 Task: Create a sub task Design and Implement Solution for the task  Integrate a new third-party API into a website in the project AgileCoast , assign it to team member softage.1@softage.net and update the status of the sub task to  On Track  , set the priority of the sub task to Low
Action: Mouse moved to (66, 353)
Screenshot: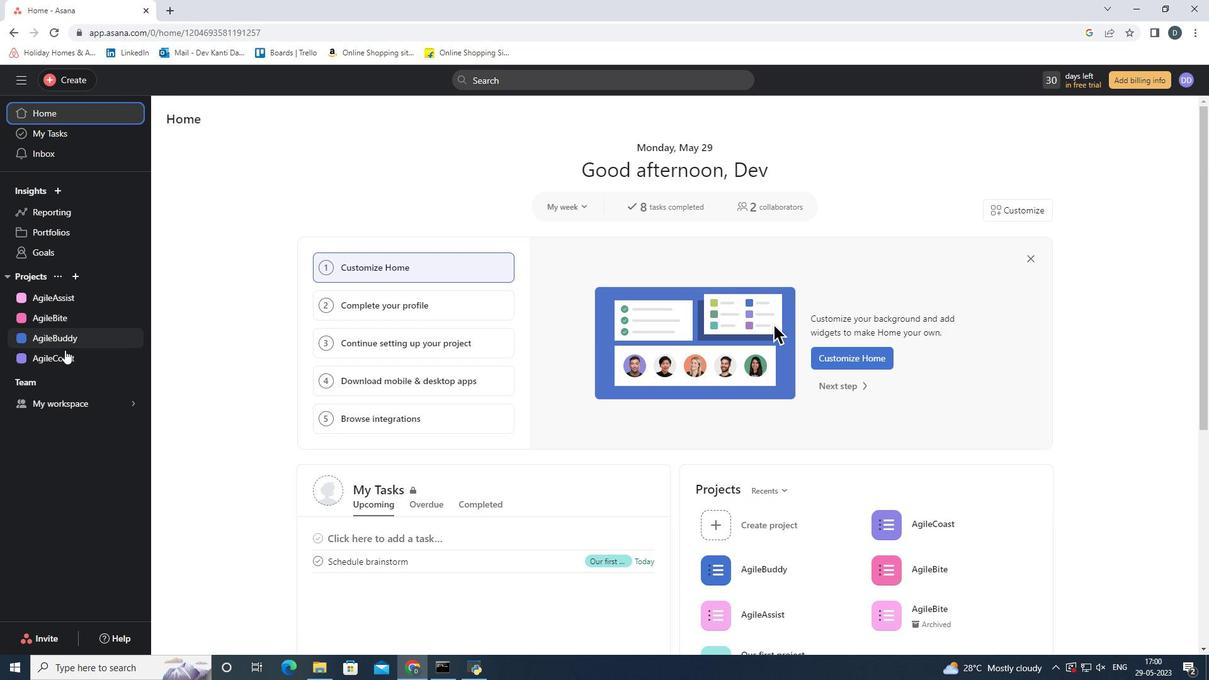 
Action: Mouse pressed left at (66, 353)
Screenshot: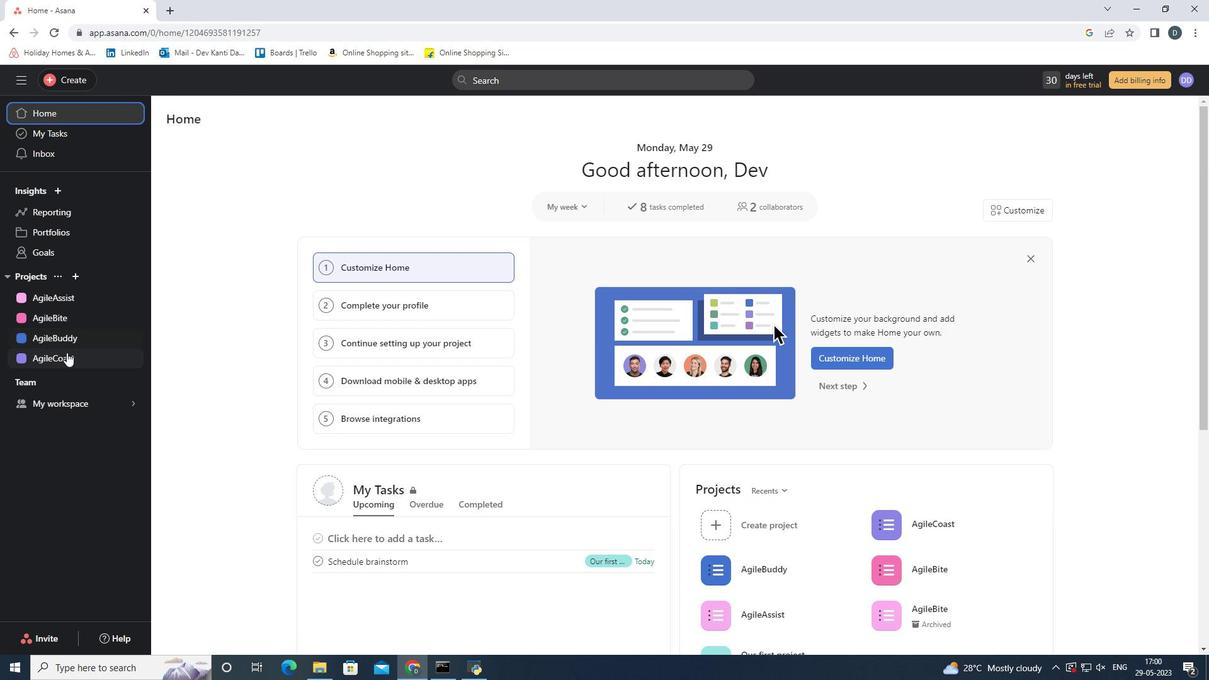 
Action: Mouse moved to (391, 299)
Screenshot: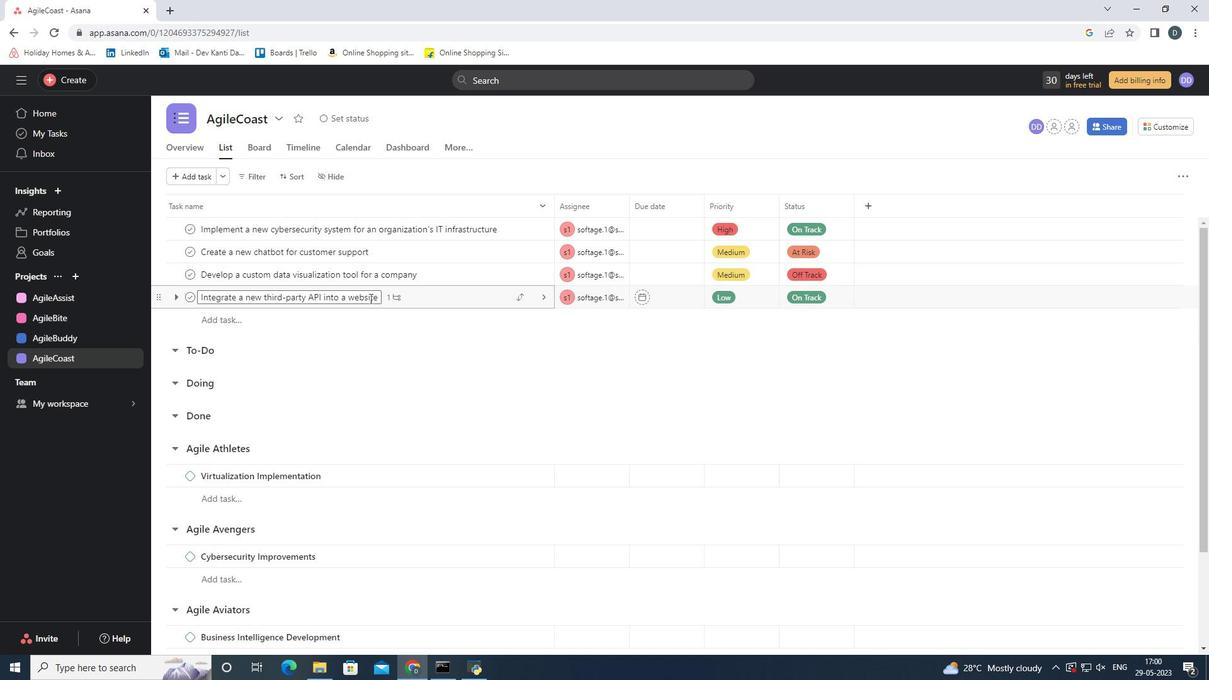 
Action: Mouse pressed left at (391, 299)
Screenshot: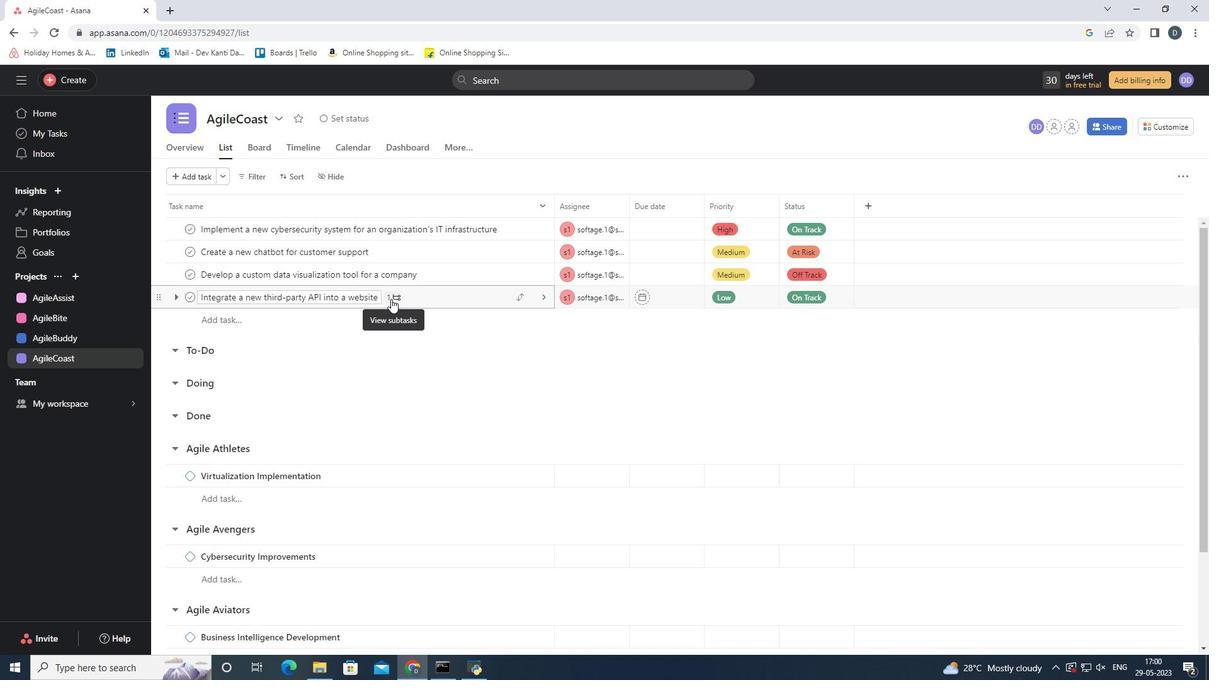 
Action: Mouse moved to (1019, 415)
Screenshot: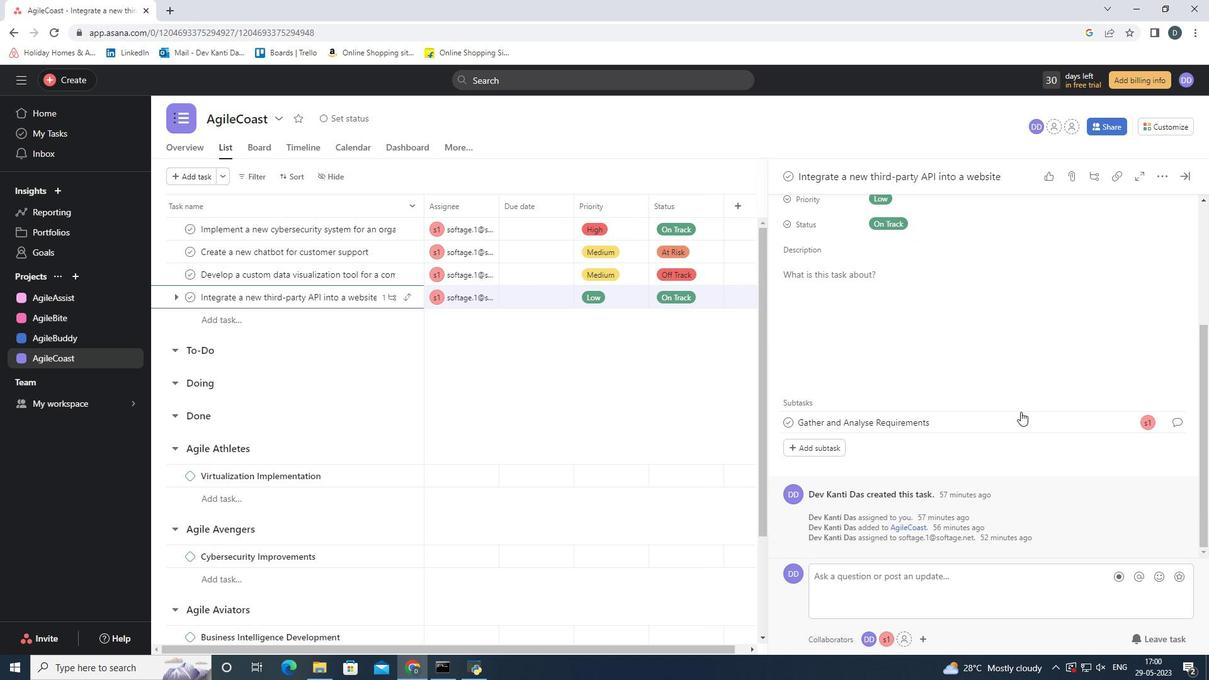
Action: Mouse scrolled (1019, 415) with delta (0, 0)
Screenshot: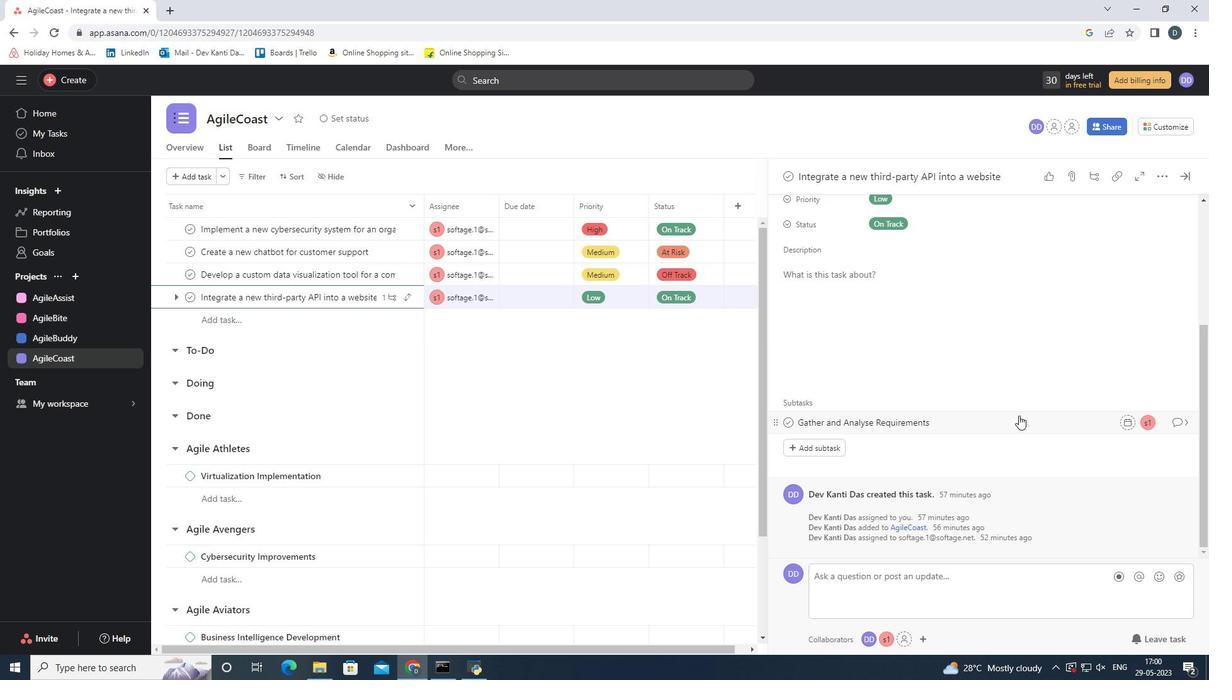 
Action: Mouse moved to (1059, 371)
Screenshot: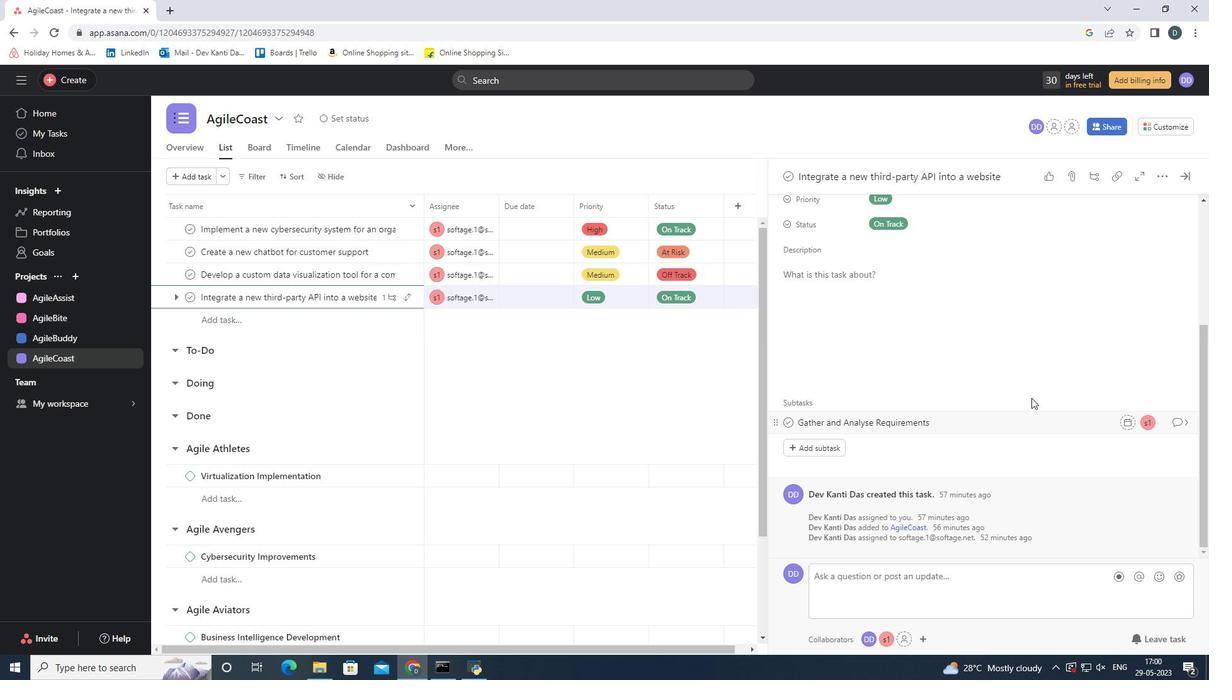 
Action: Mouse scrolled (1059, 371) with delta (0, 0)
Screenshot: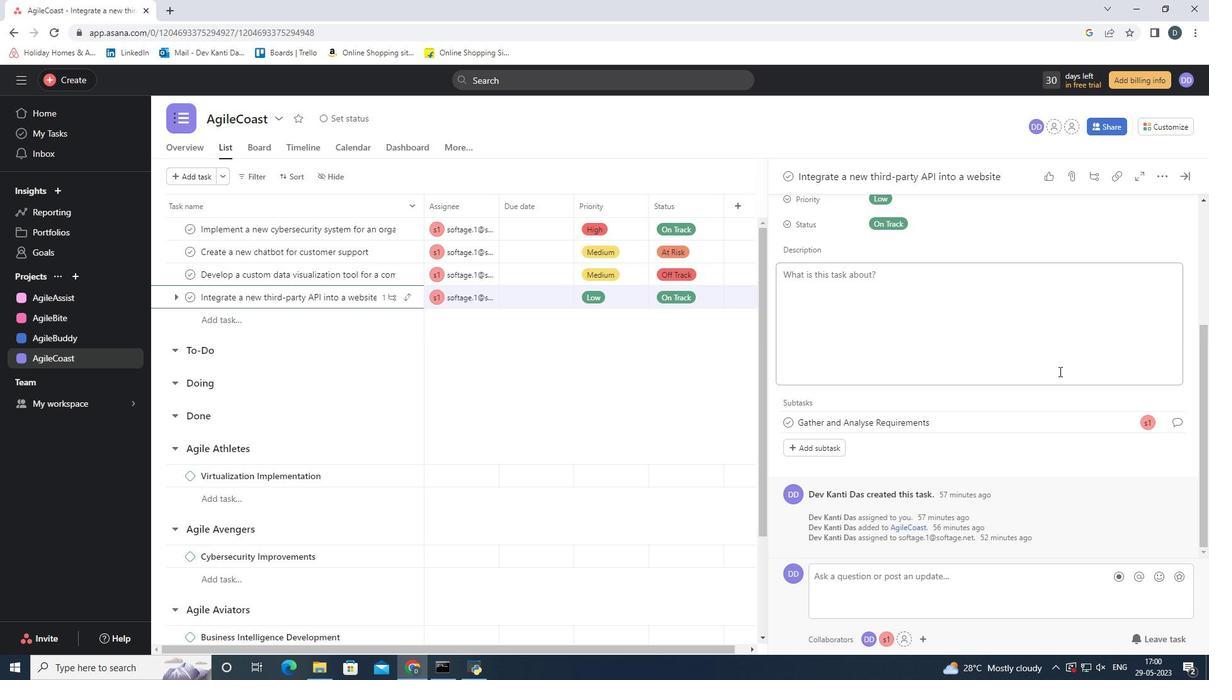 
Action: Mouse moved to (832, 443)
Screenshot: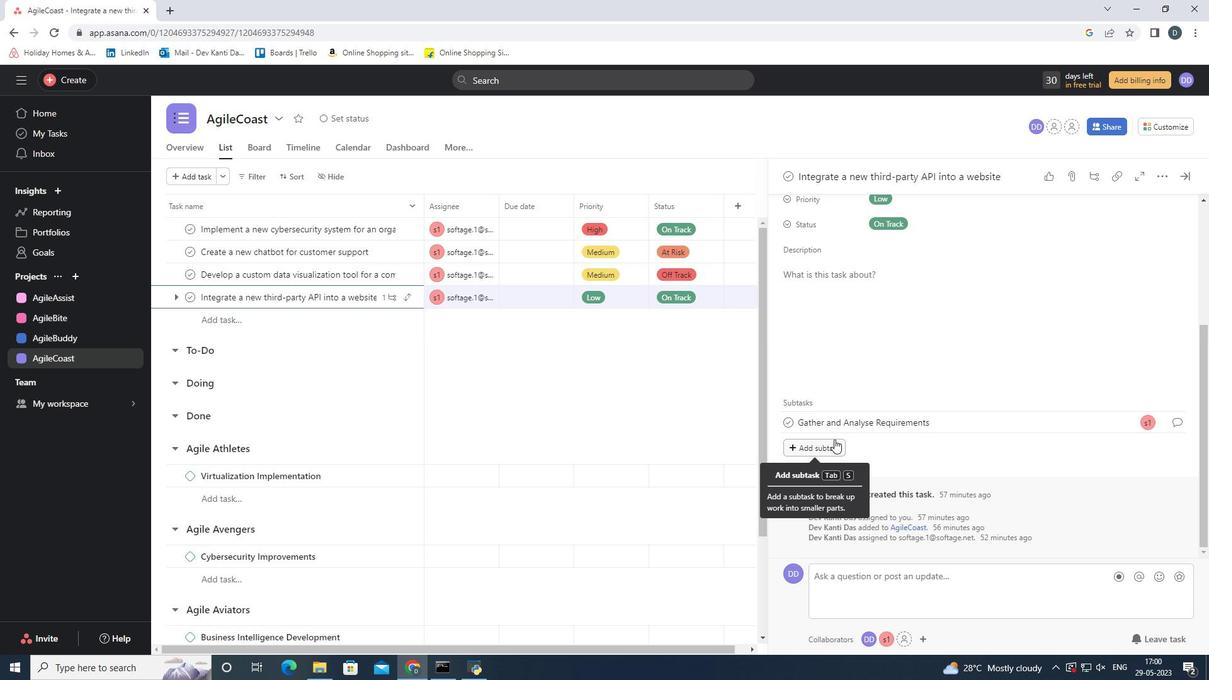 
Action: Mouse pressed left at (832, 443)
Screenshot: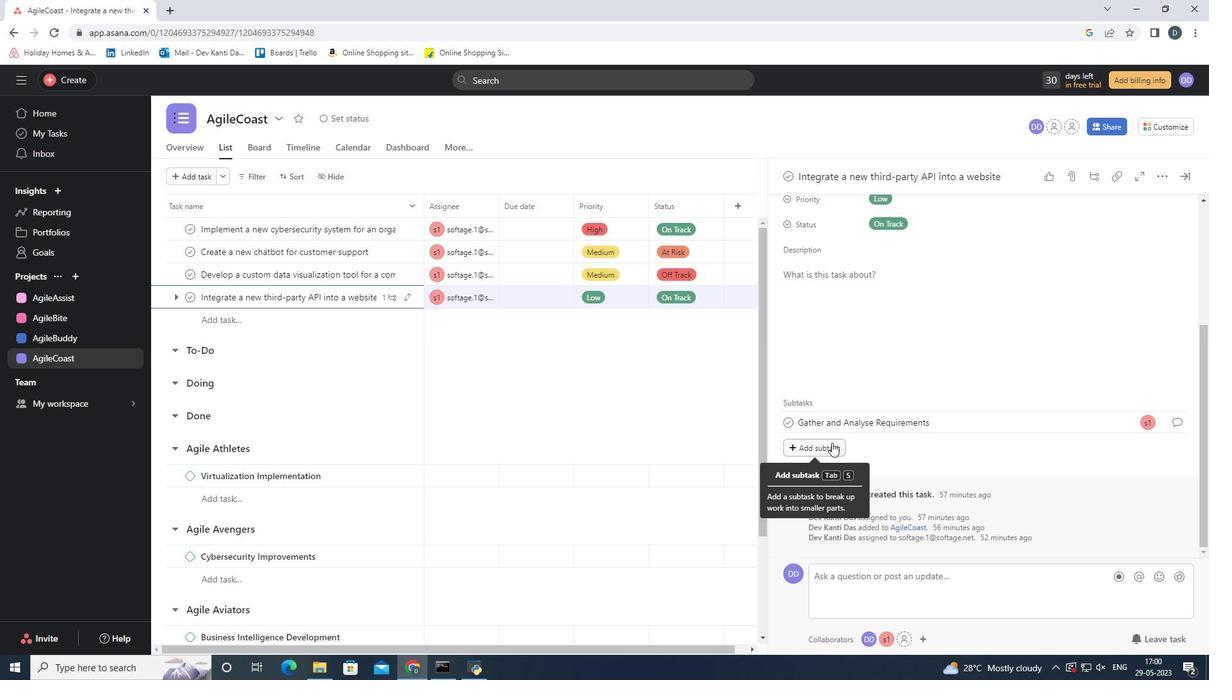 
Action: Mouse moved to (940, 443)
Screenshot: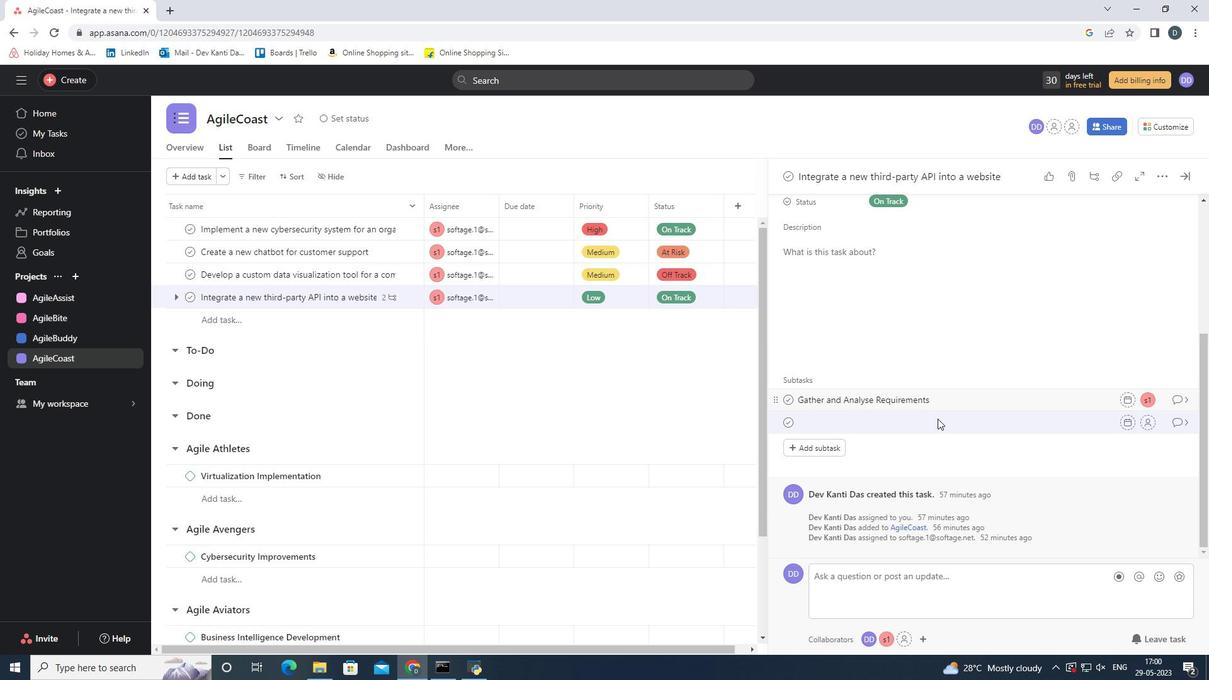 
Action: Key pressed <Key.shift><Key.shift><Key.shift><Key.shift><Key.shift><Key.shift><Key.shift><Key.shift><Key.shift><Key.shift><Key.shift><Key.shift><Key.shift><Key.shift><Key.shift><Key.shift><Key.shift>Design<Key.space>
Screenshot: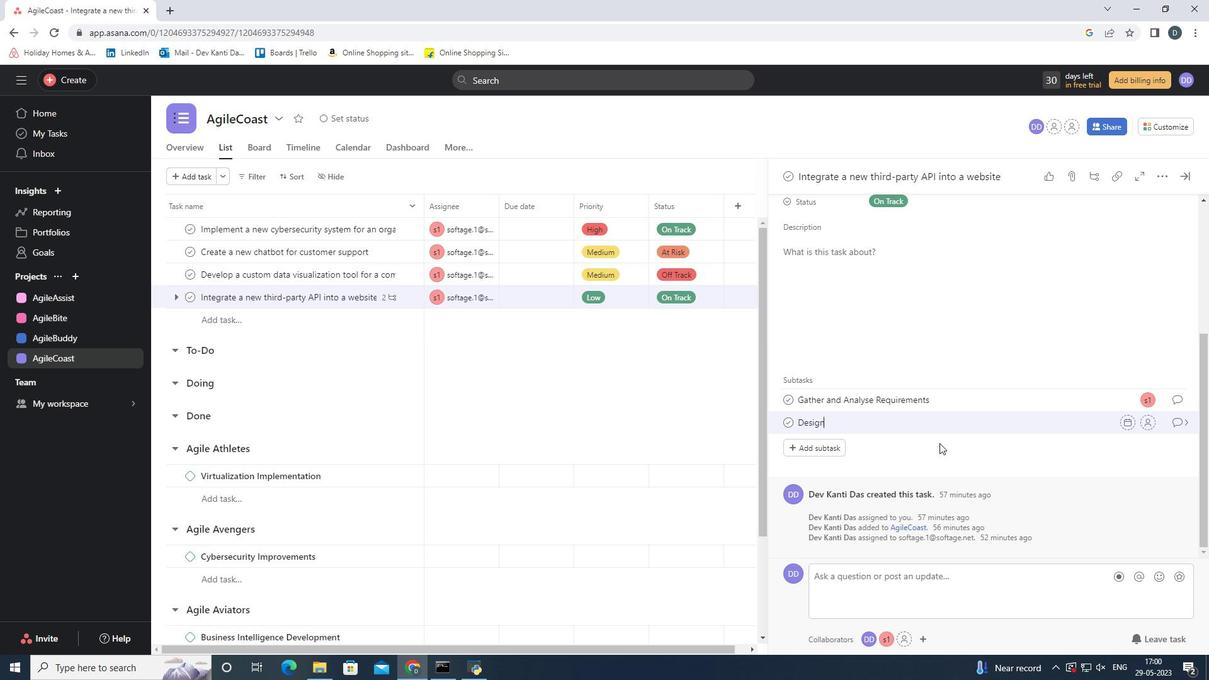 
Action: Mouse moved to (971, 453)
Screenshot: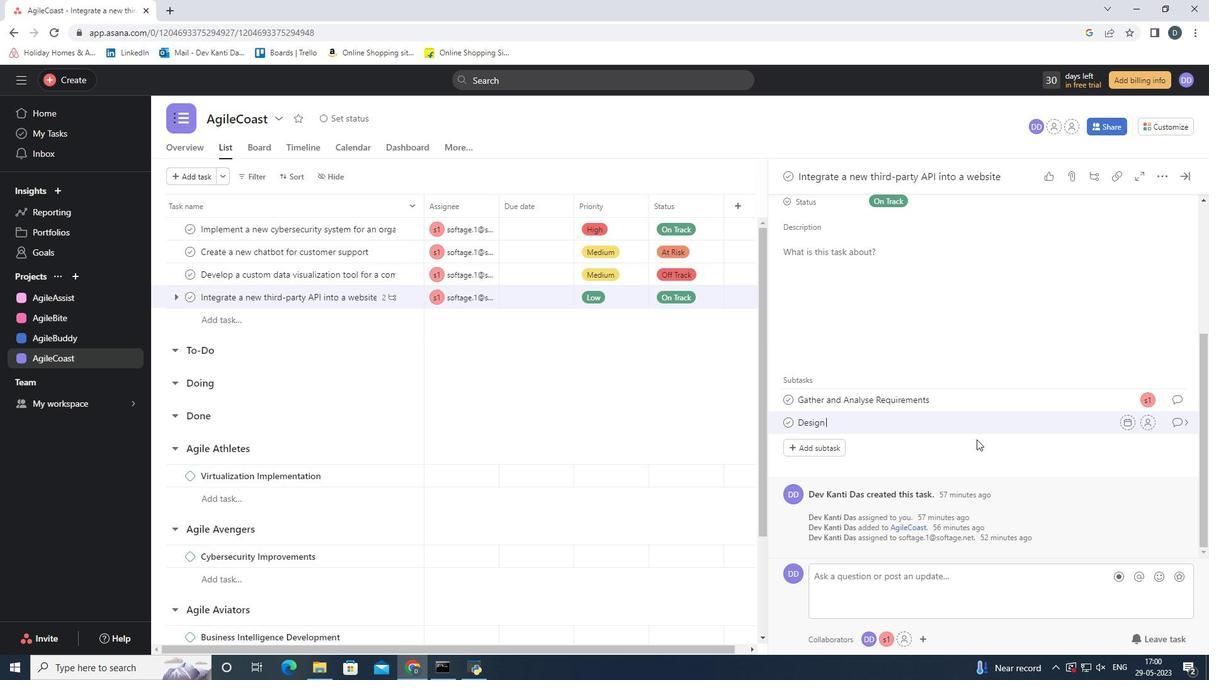 
Action: Key pressed and<Key.space><Key.shift>Implement<Key.space><Key.shift>Solution
Screenshot: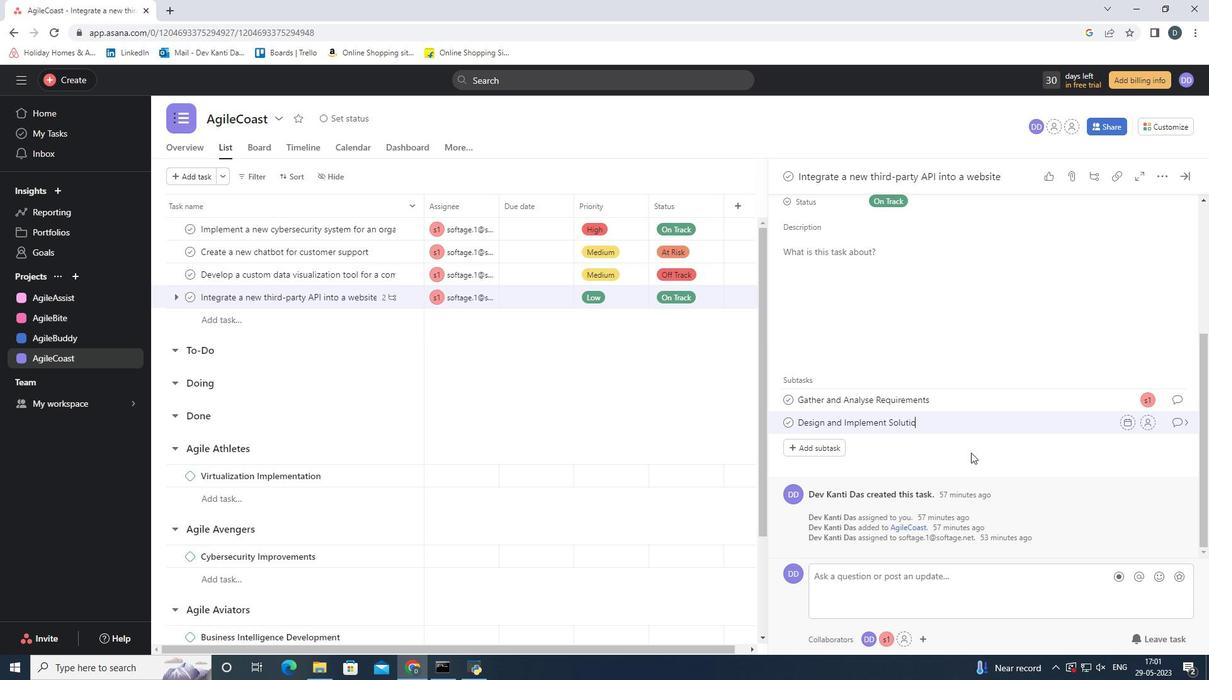 
Action: Mouse moved to (989, 448)
Screenshot: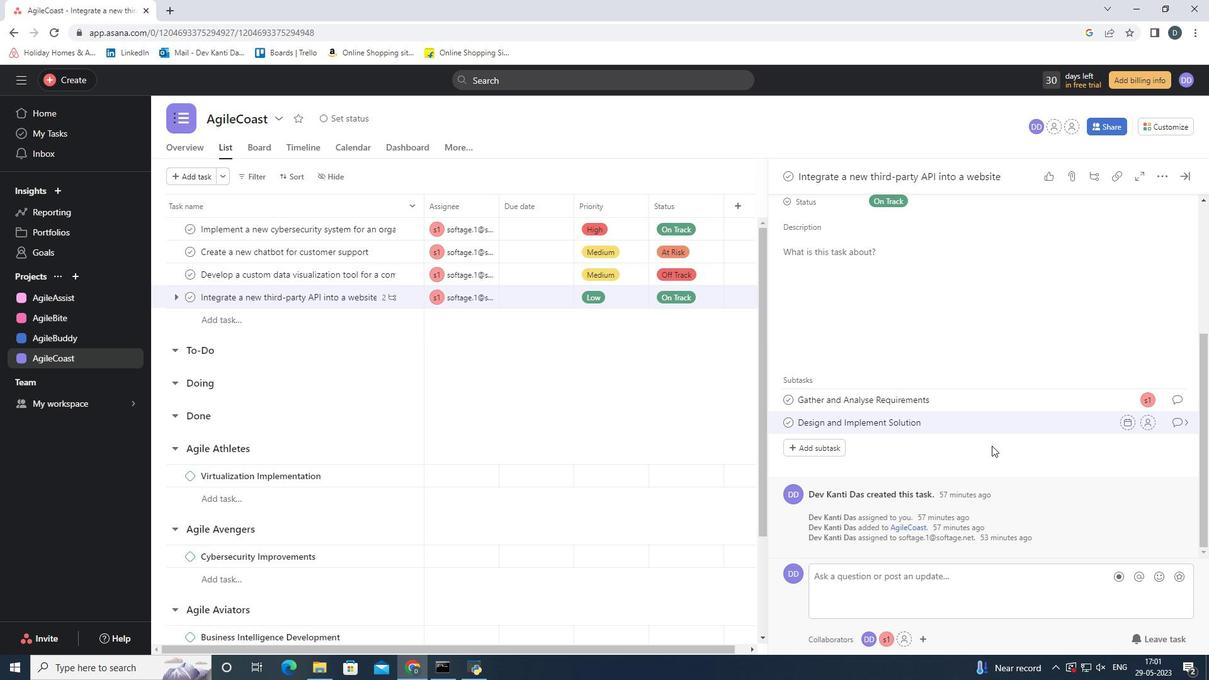 
Action: Mouse pressed left at (989, 448)
Screenshot: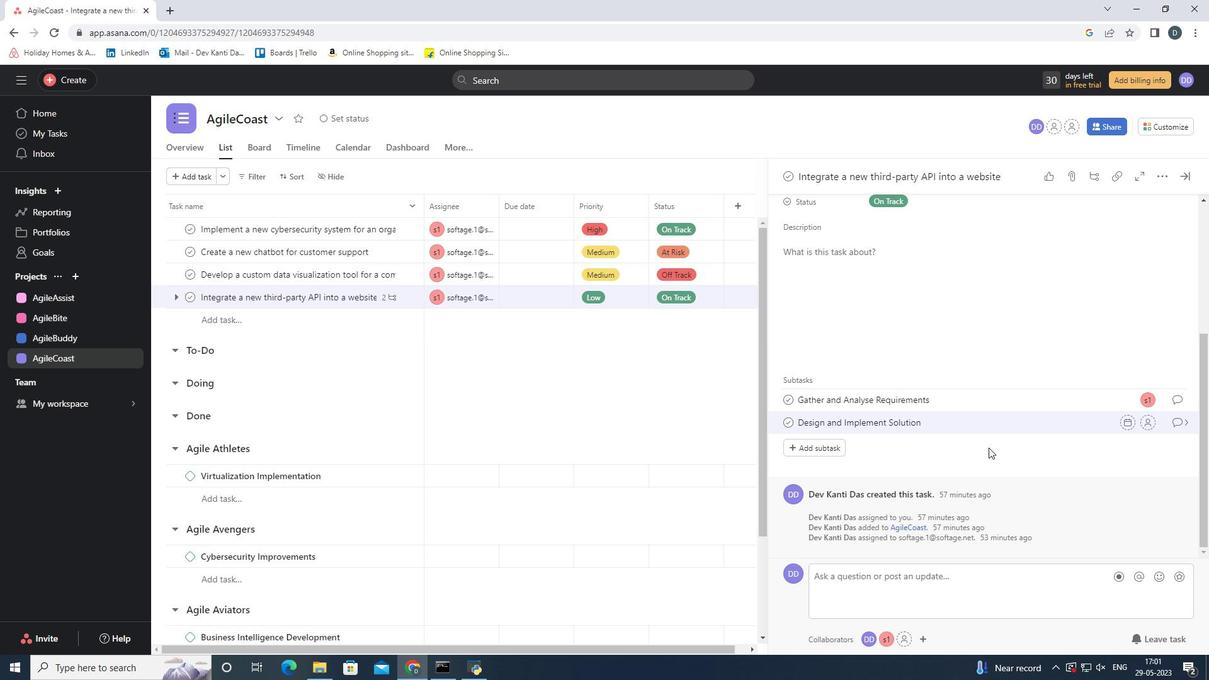 
Action: Mouse moved to (1149, 426)
Screenshot: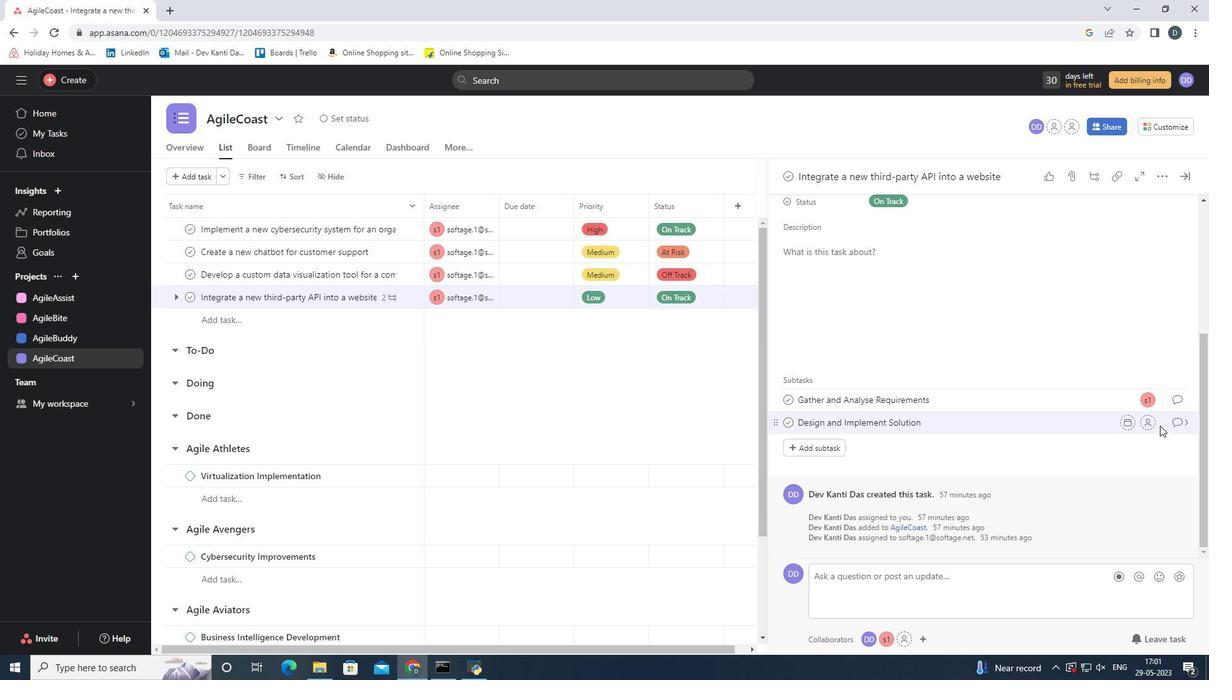 
Action: Mouse pressed left at (1149, 426)
Screenshot: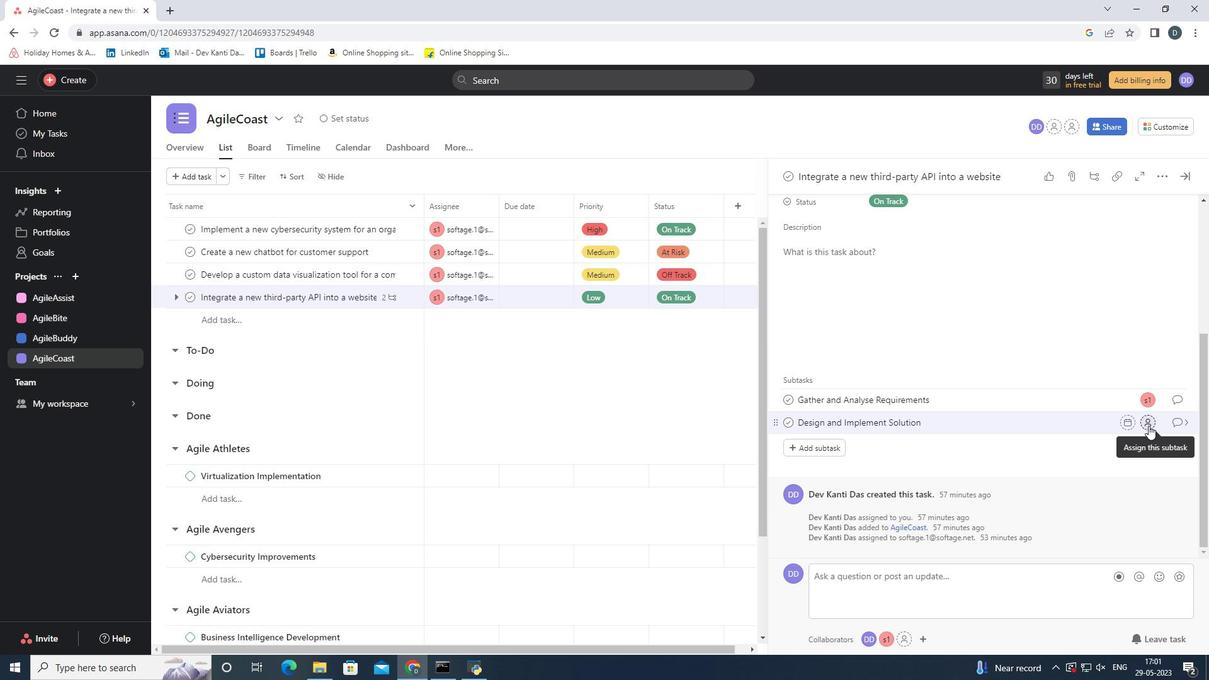 
Action: Mouse moved to (1022, 543)
Screenshot: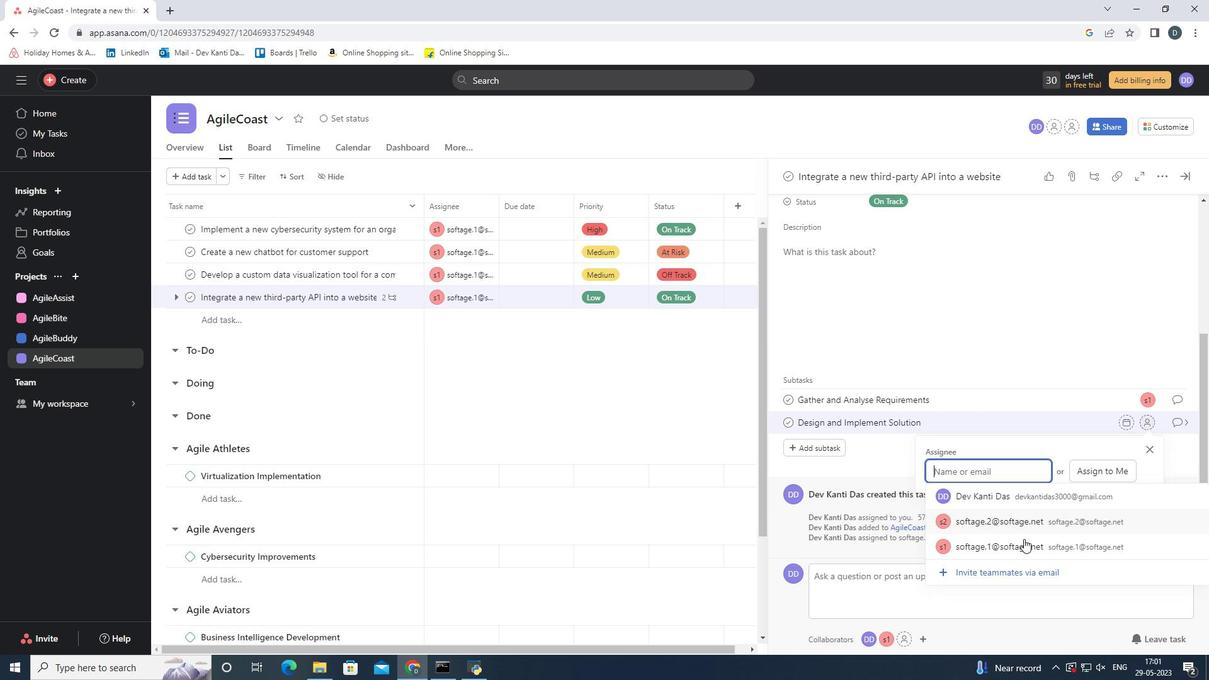 
Action: Mouse pressed left at (1022, 543)
Screenshot: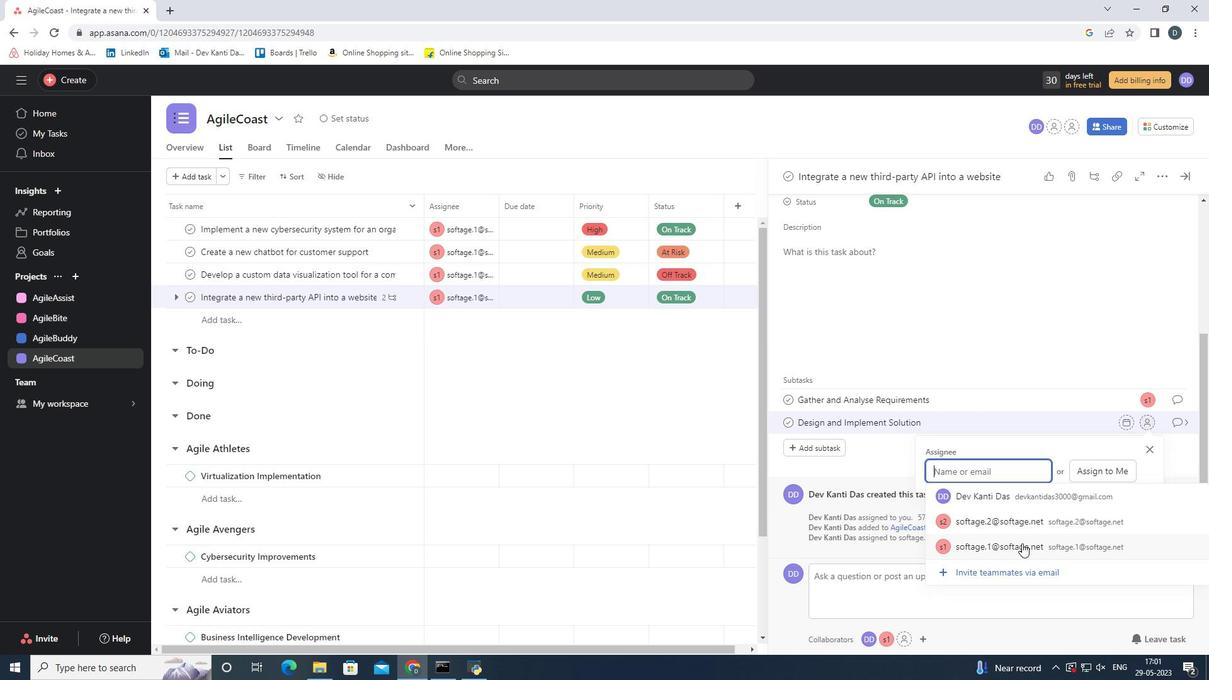 
Action: Mouse moved to (1178, 426)
Screenshot: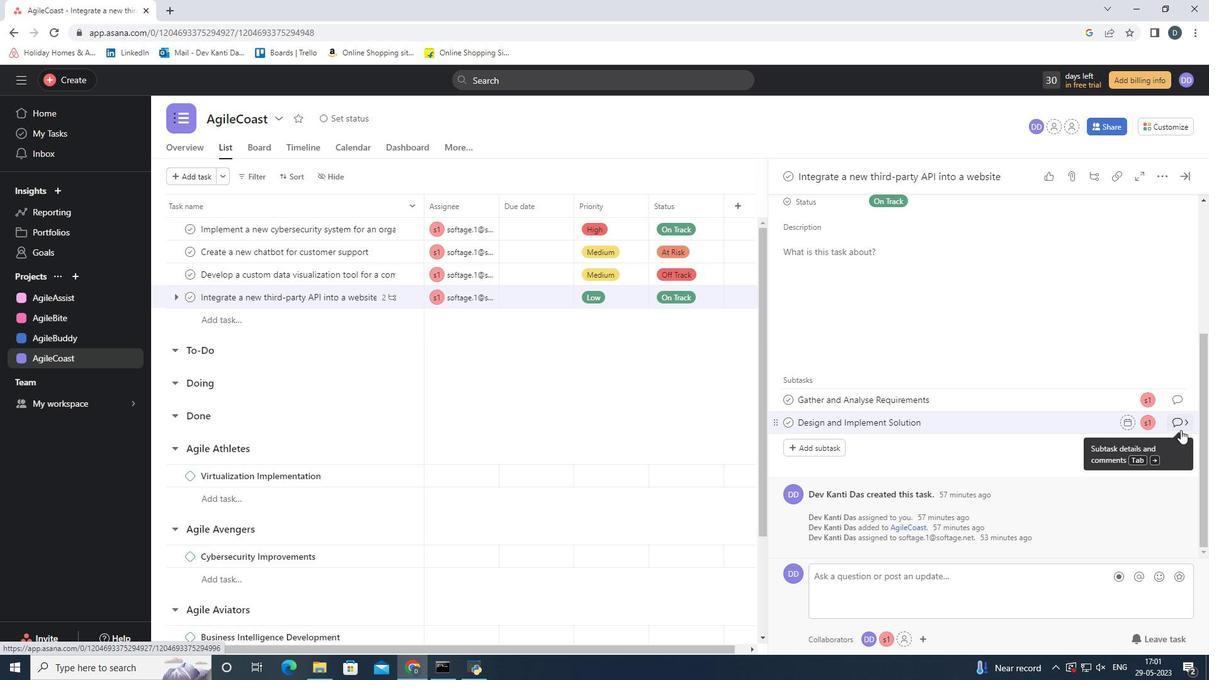 
Action: Mouse pressed left at (1178, 426)
Screenshot: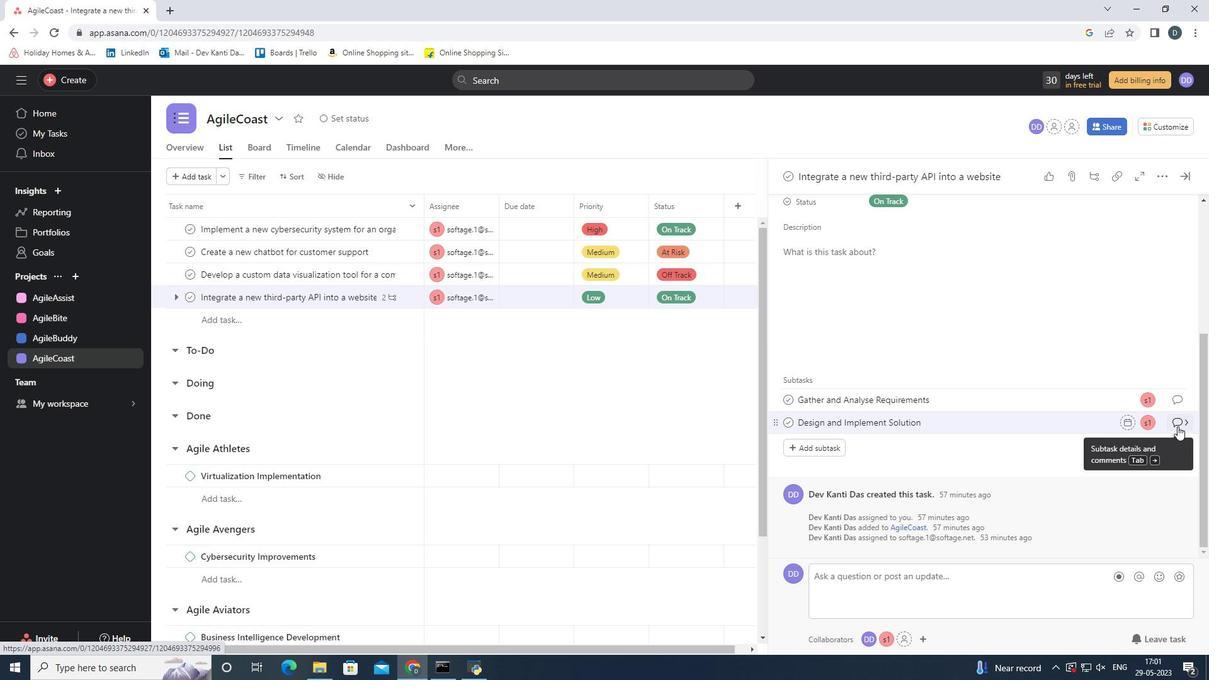 
Action: Mouse moved to (823, 384)
Screenshot: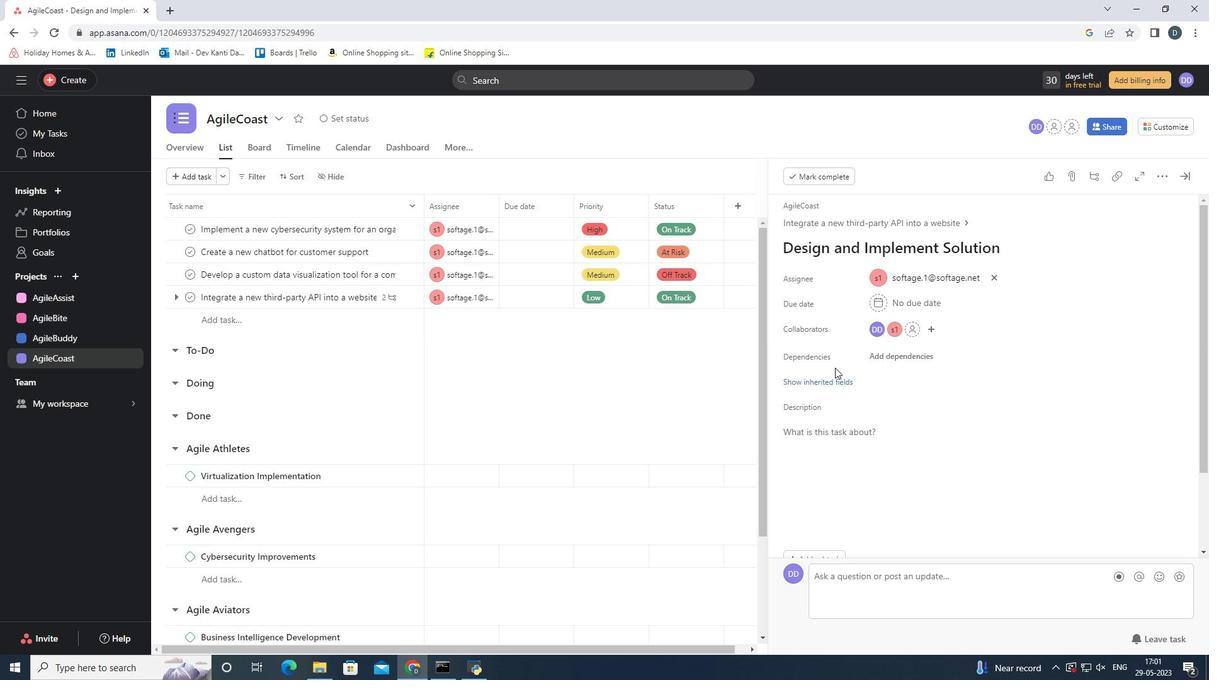 
Action: Mouse pressed left at (823, 384)
Screenshot: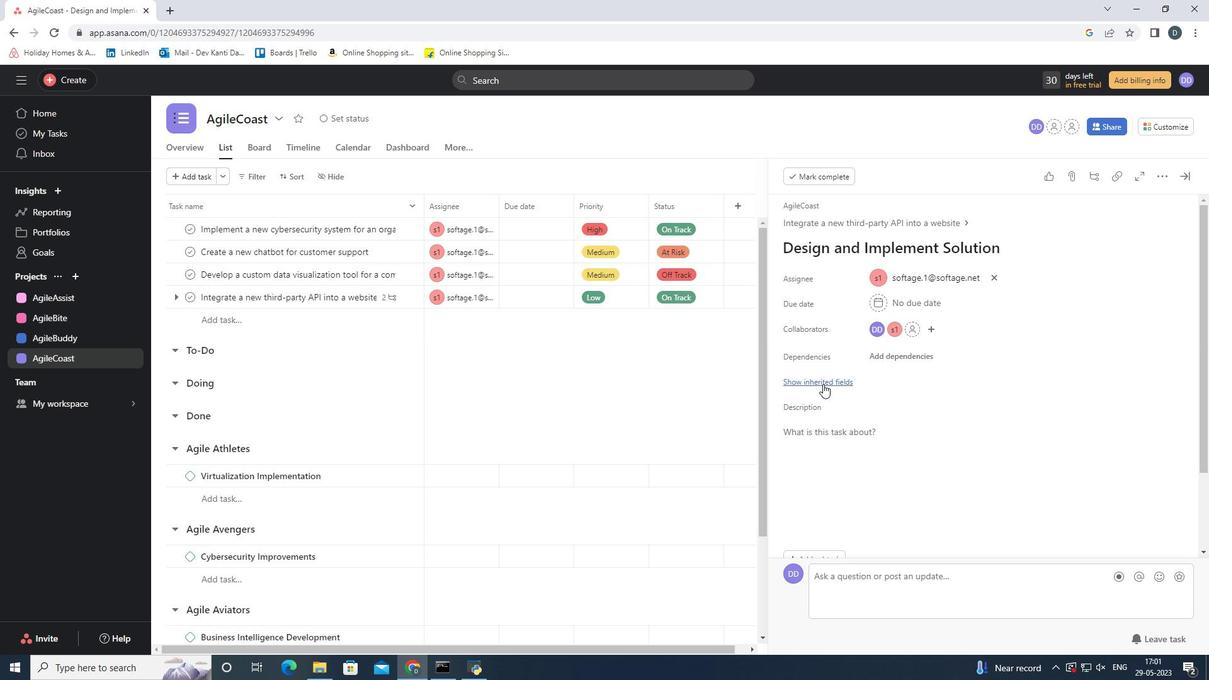 
Action: Mouse moved to (920, 431)
Screenshot: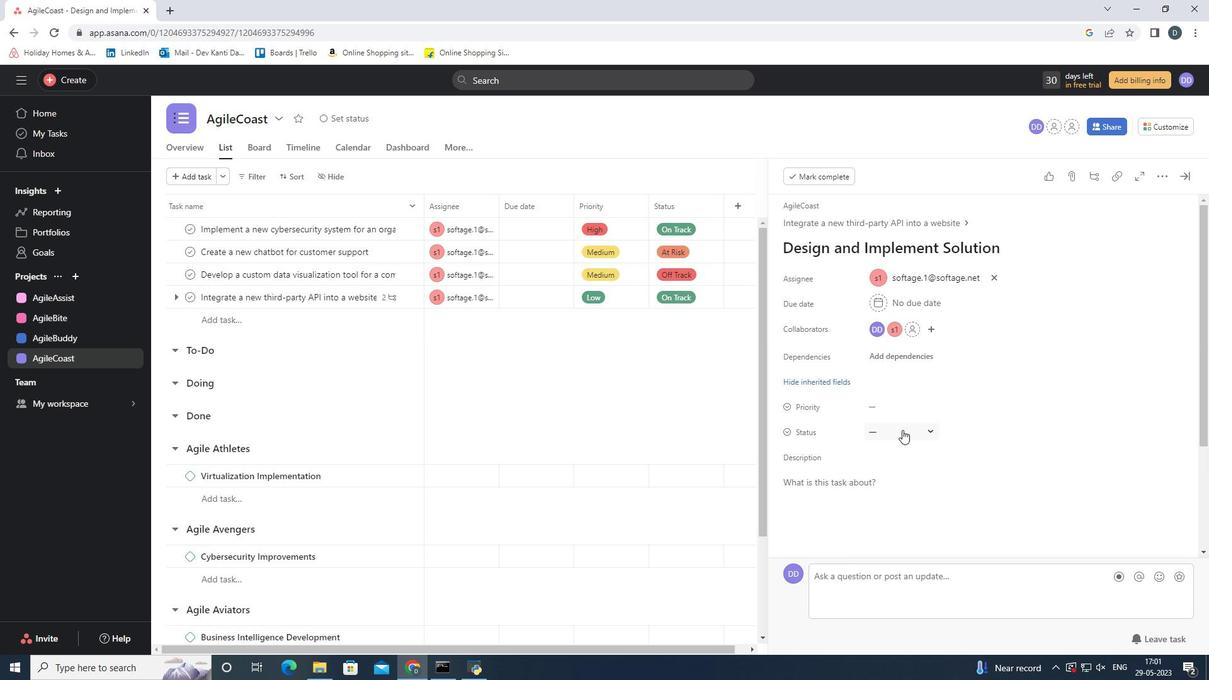 
Action: Mouse pressed left at (920, 431)
Screenshot: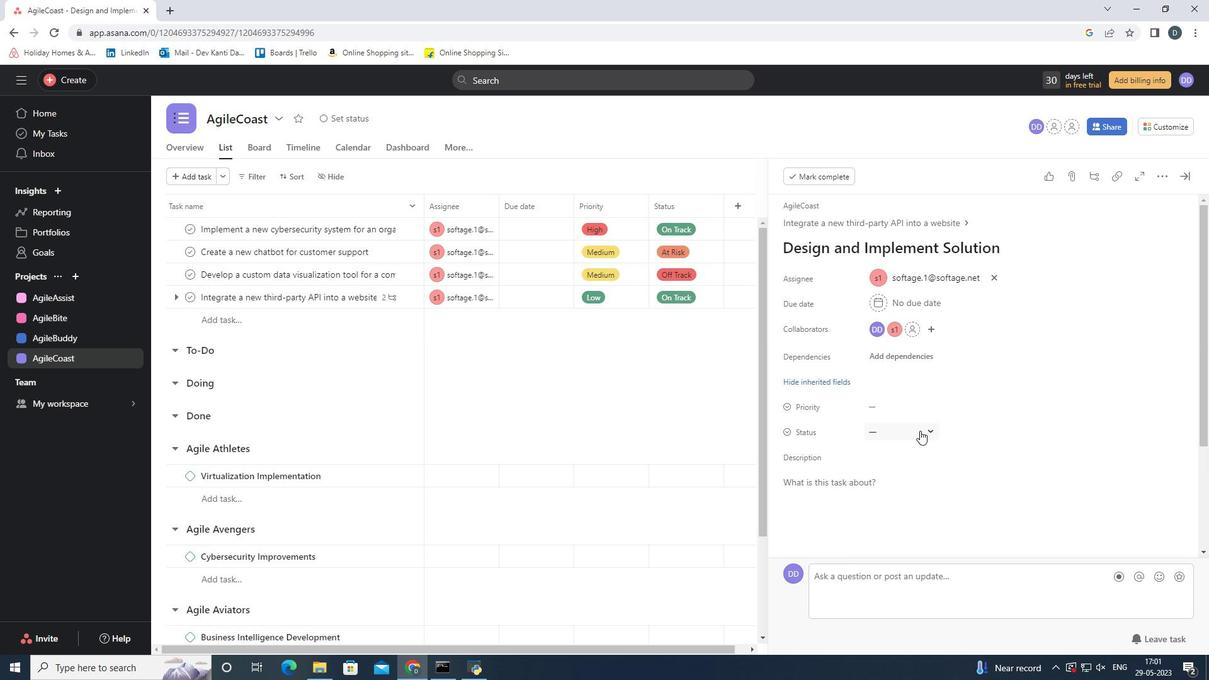 
Action: Mouse moved to (921, 478)
Screenshot: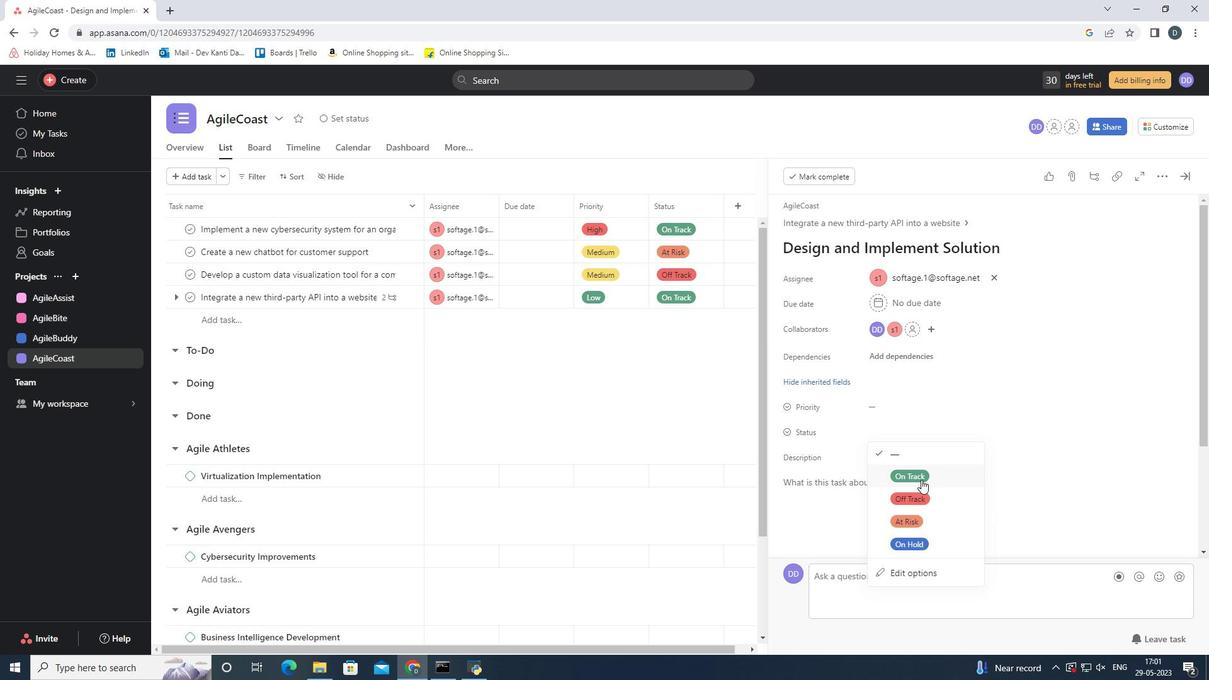 
Action: Mouse pressed left at (921, 478)
Screenshot: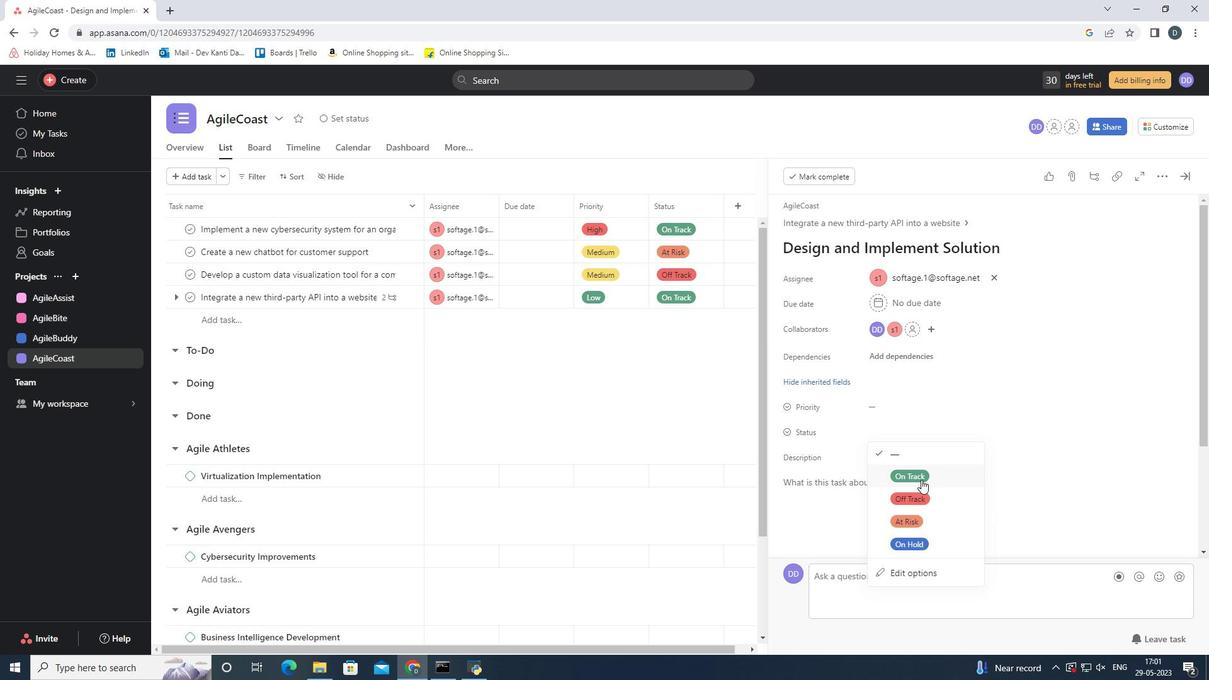 
Action: Mouse moved to (916, 408)
Screenshot: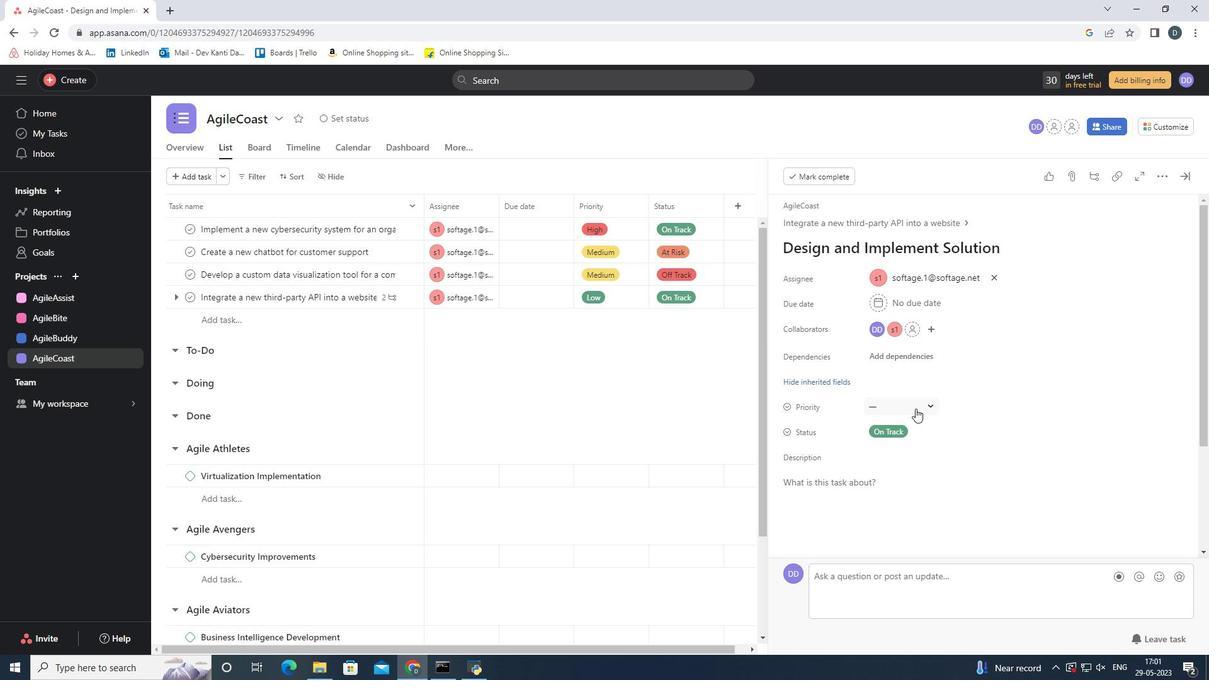 
Action: Mouse pressed left at (916, 408)
Screenshot: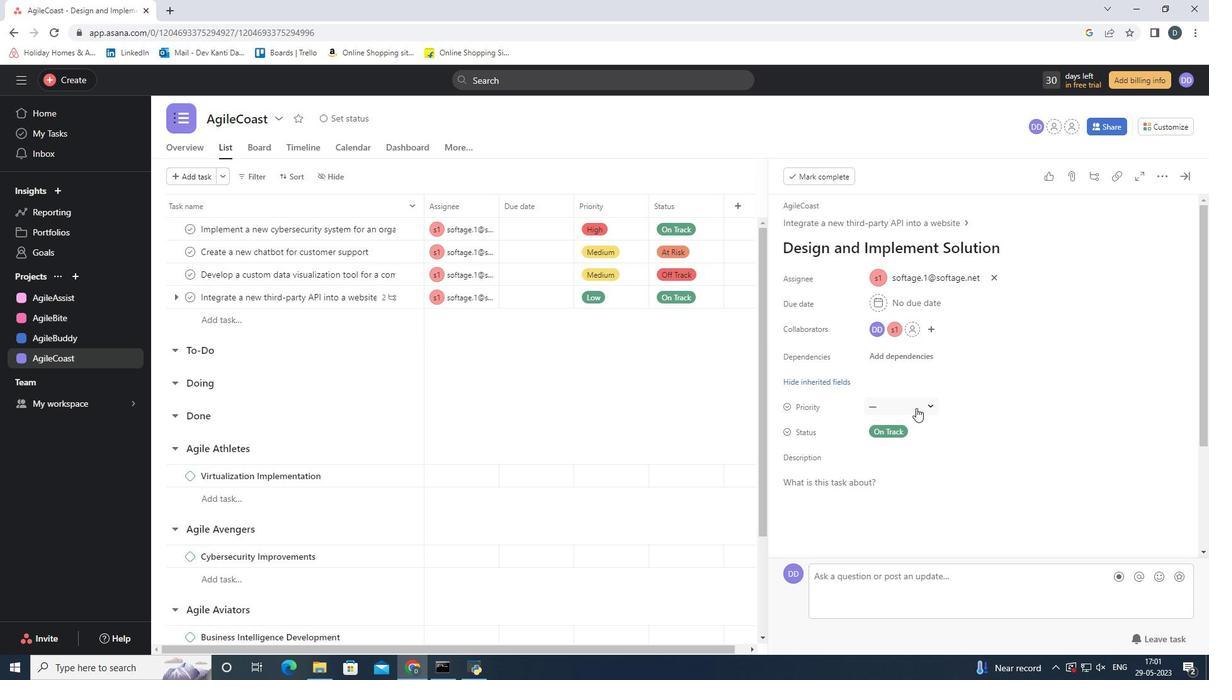 
Action: Mouse moved to (921, 485)
Screenshot: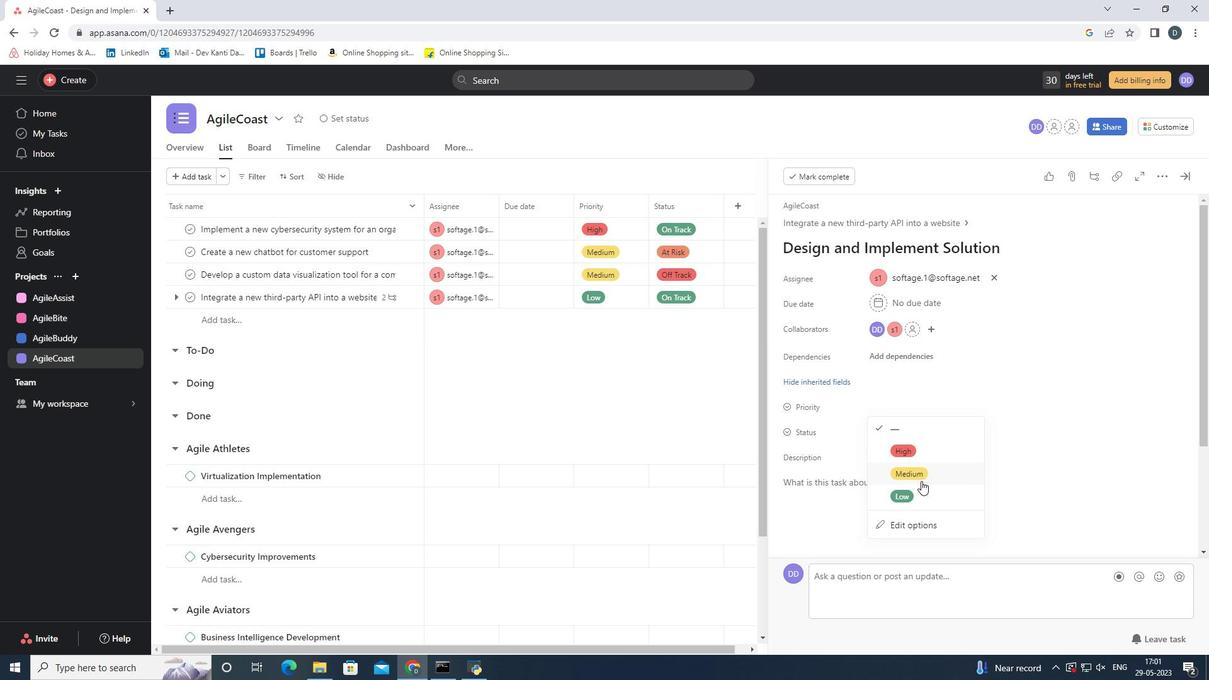 
Action: Mouse pressed left at (921, 485)
Screenshot: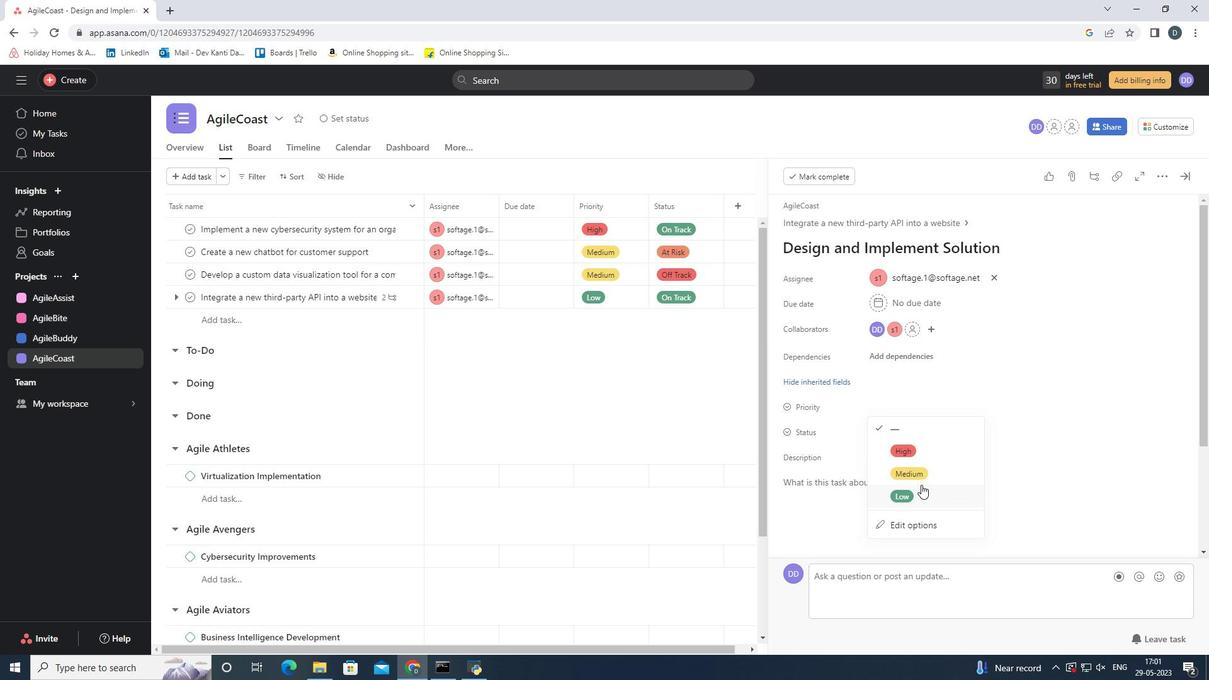 
Action: Mouse moved to (970, 514)
Screenshot: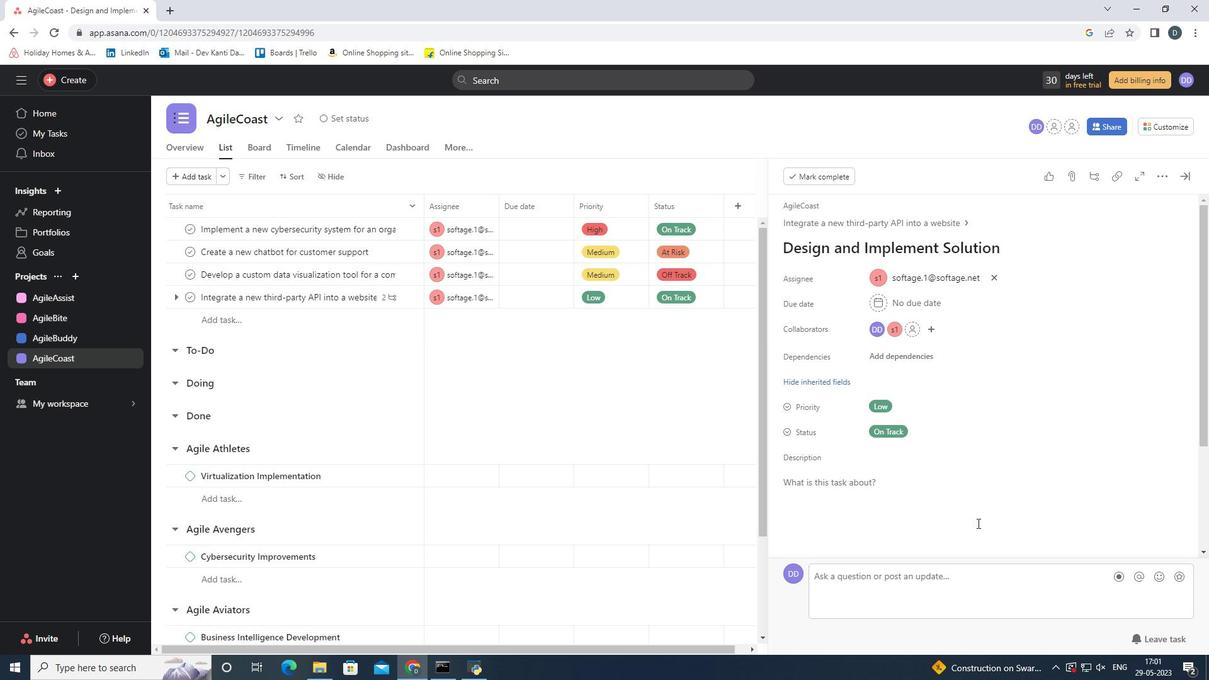 
Action: Mouse scrolled (970, 515) with delta (0, 0)
Screenshot: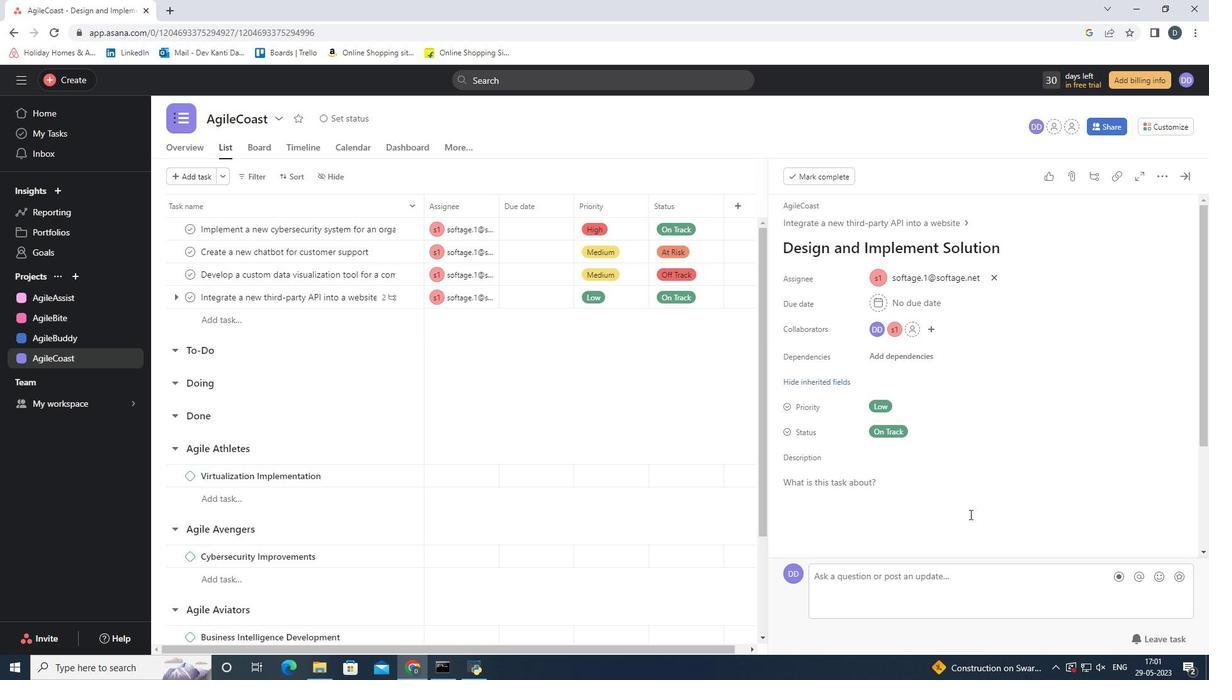 
Action: Mouse scrolled (970, 515) with delta (0, 0)
Screenshot: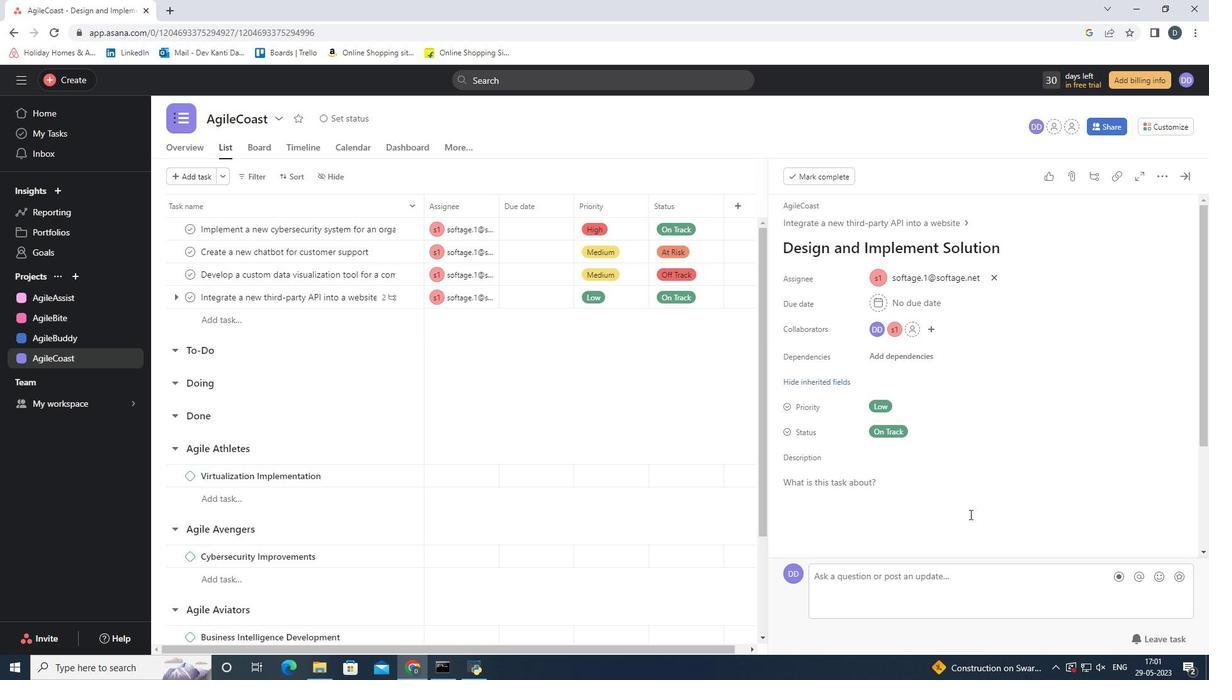 
Action: Mouse scrolled (970, 515) with delta (0, 0)
Screenshot: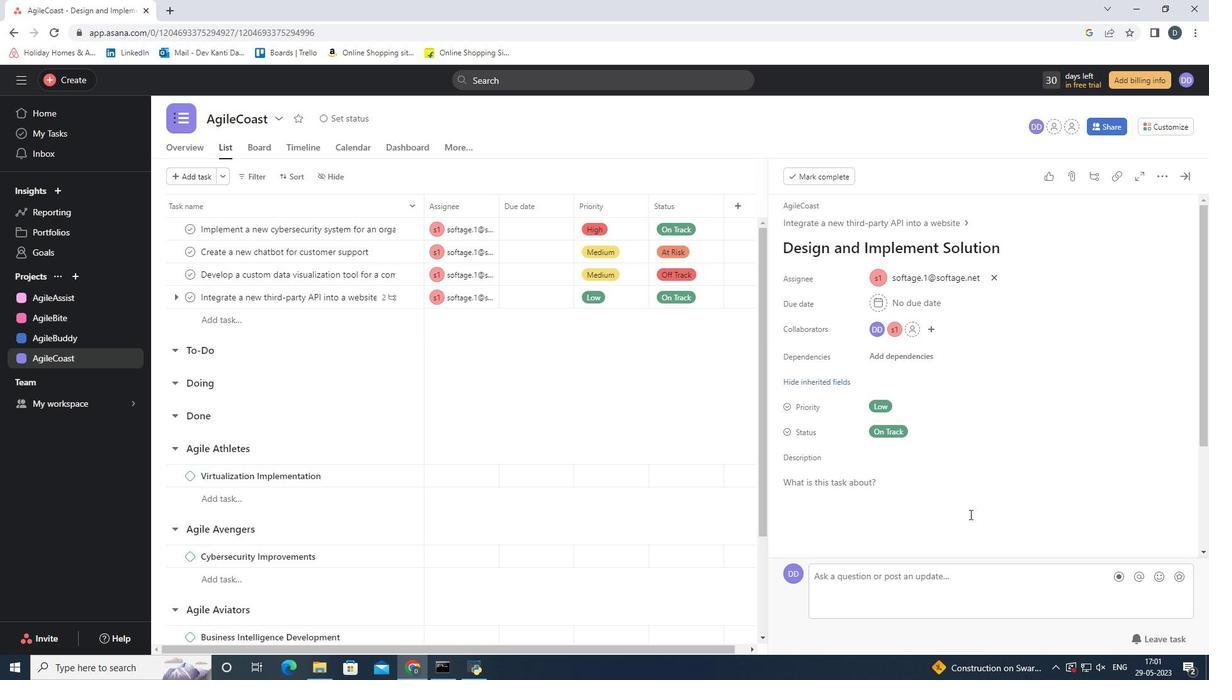 
Action: Mouse scrolled (970, 515) with delta (0, 0)
Screenshot: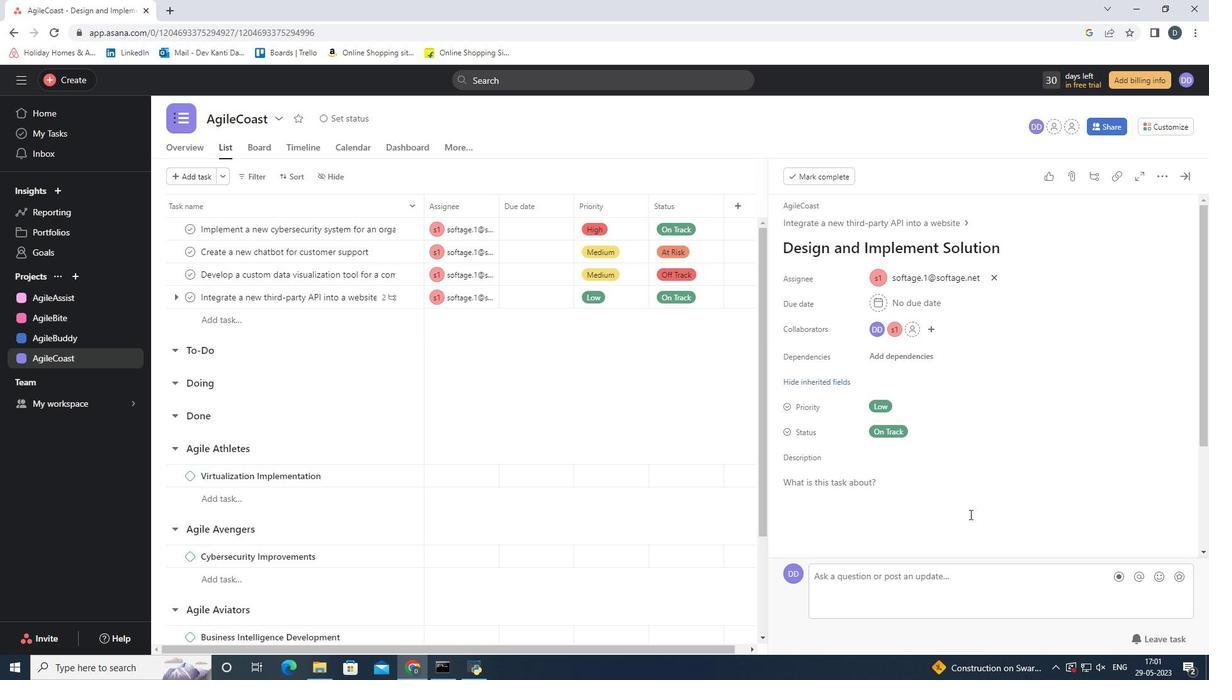 
Action: Mouse moved to (1185, 182)
Screenshot: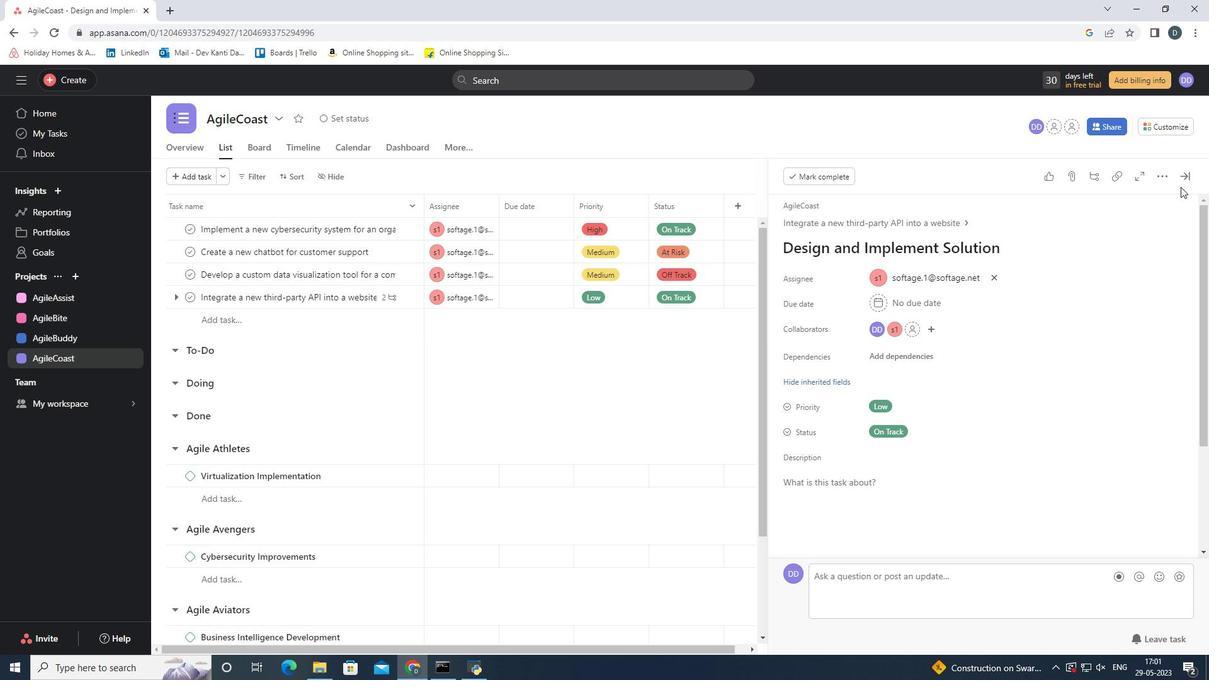 
Action: Mouse pressed left at (1185, 182)
Screenshot: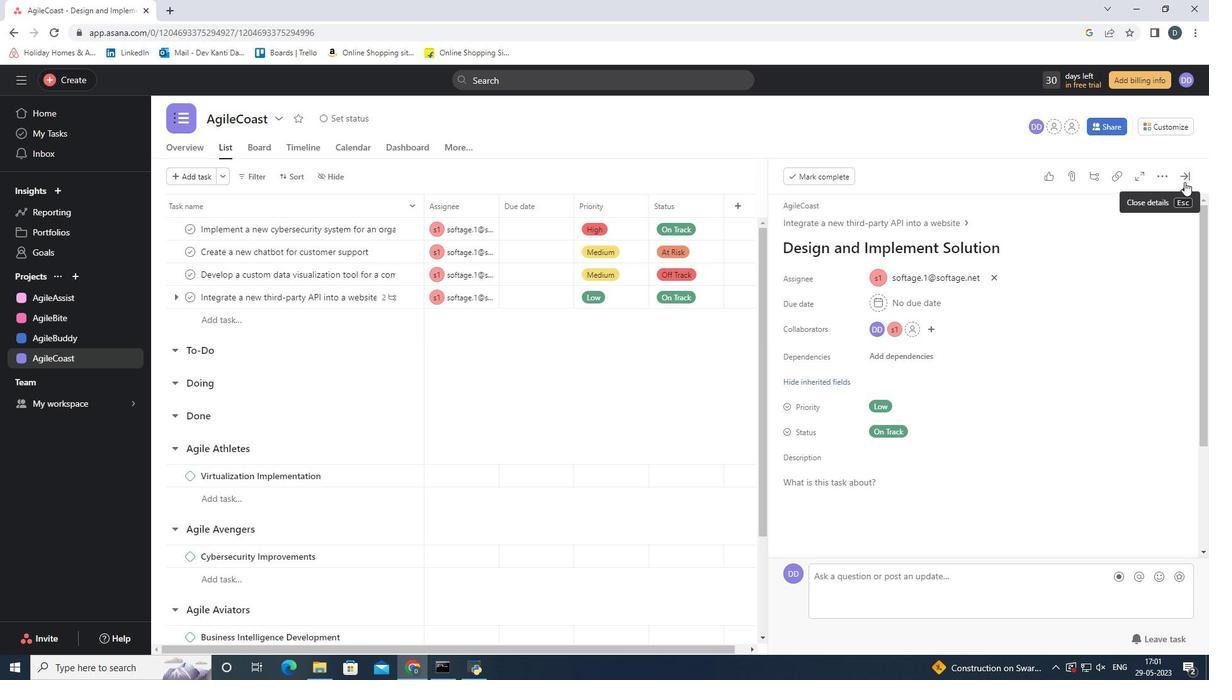 
Action: Mouse moved to (387, 299)
Screenshot: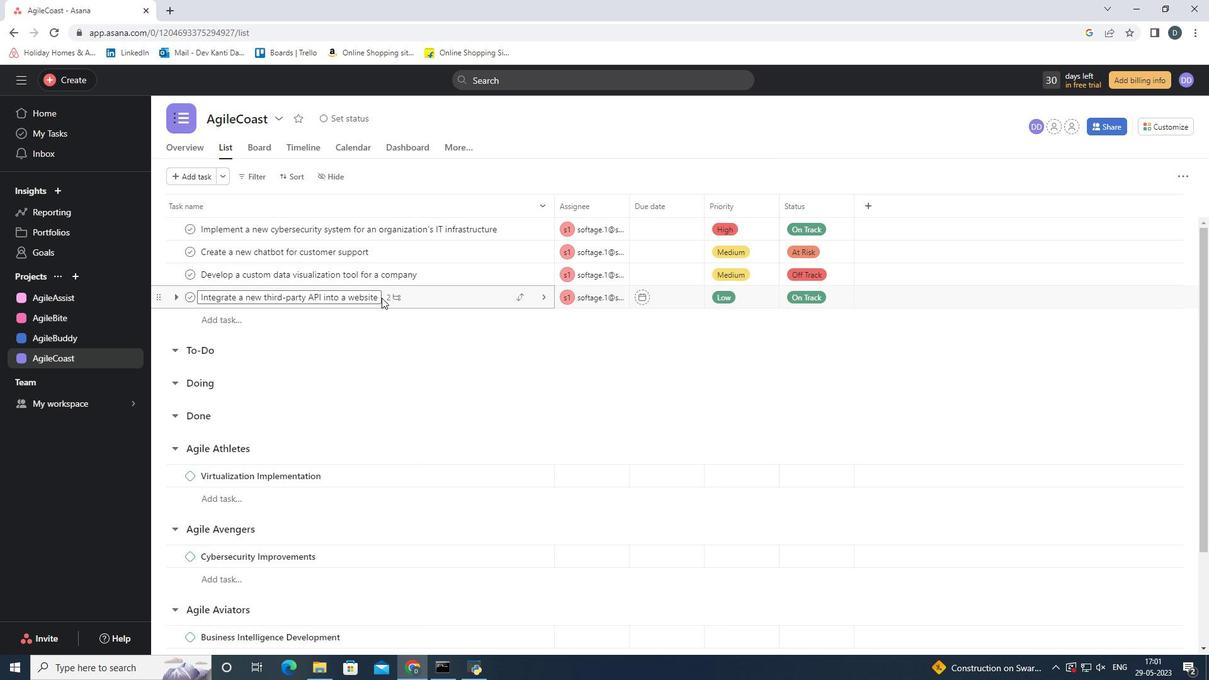 
Action: Mouse pressed left at (387, 299)
Screenshot: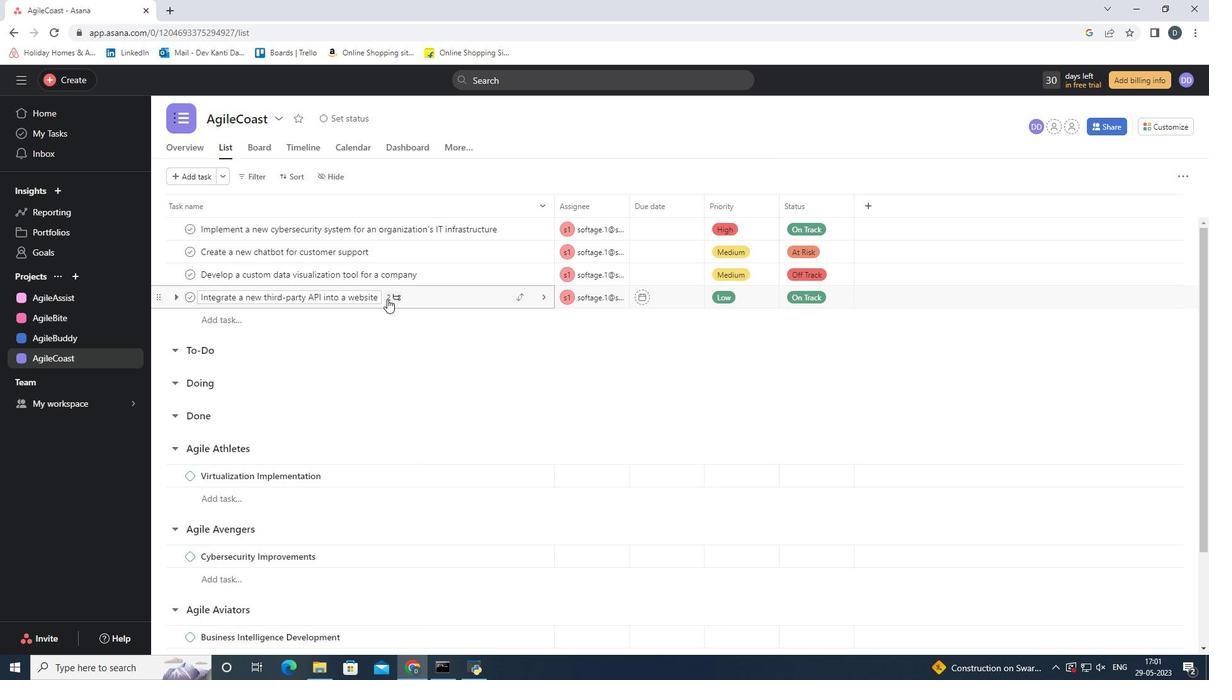 
Action: Mouse moved to (848, 290)
Screenshot: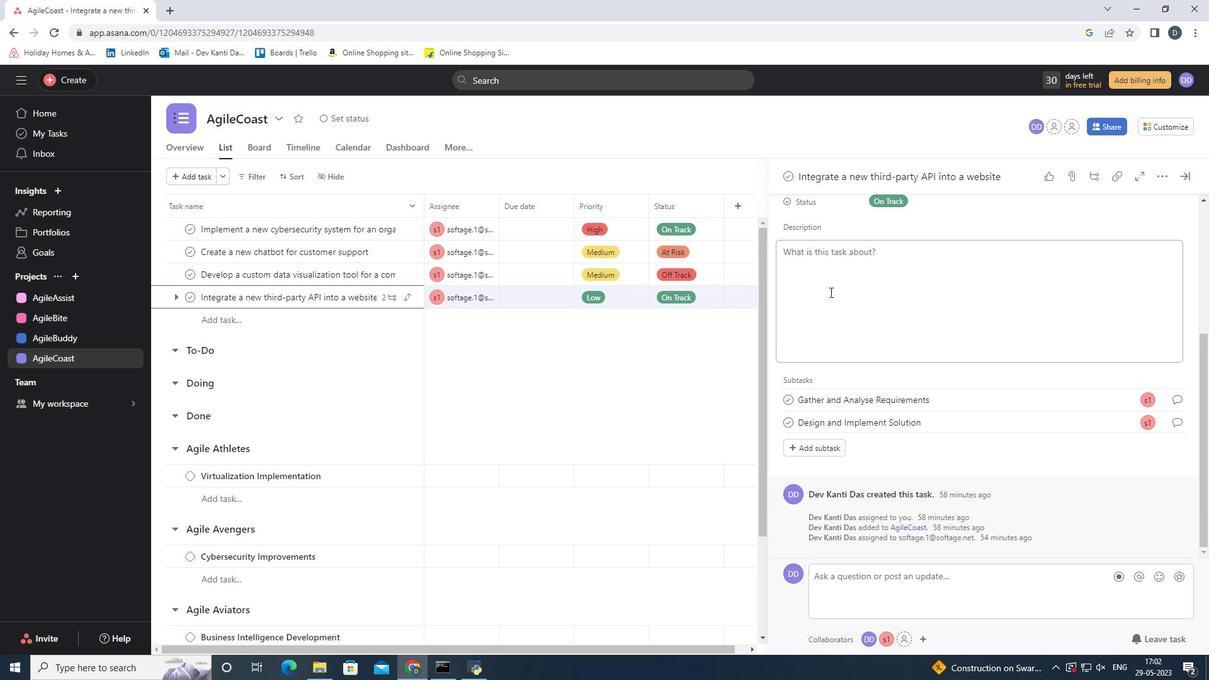 
Action: Mouse scrolled (843, 289) with delta (0, 0)
Screenshot: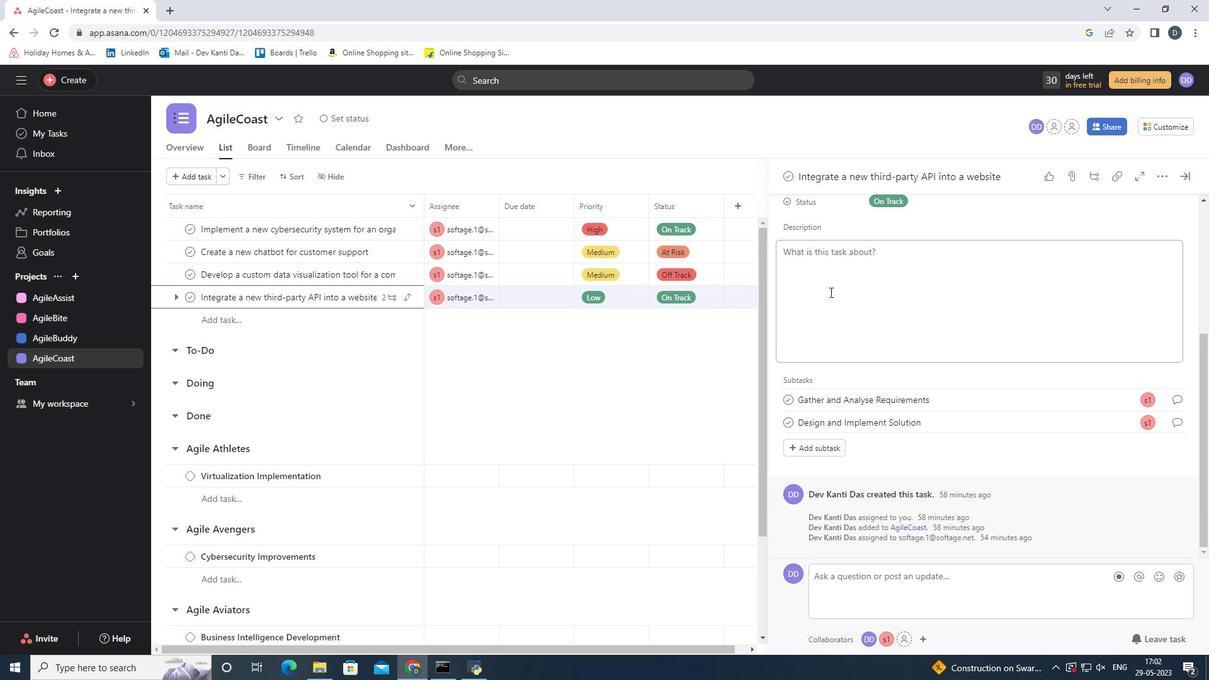 
Action: Mouse moved to (848, 291)
Screenshot: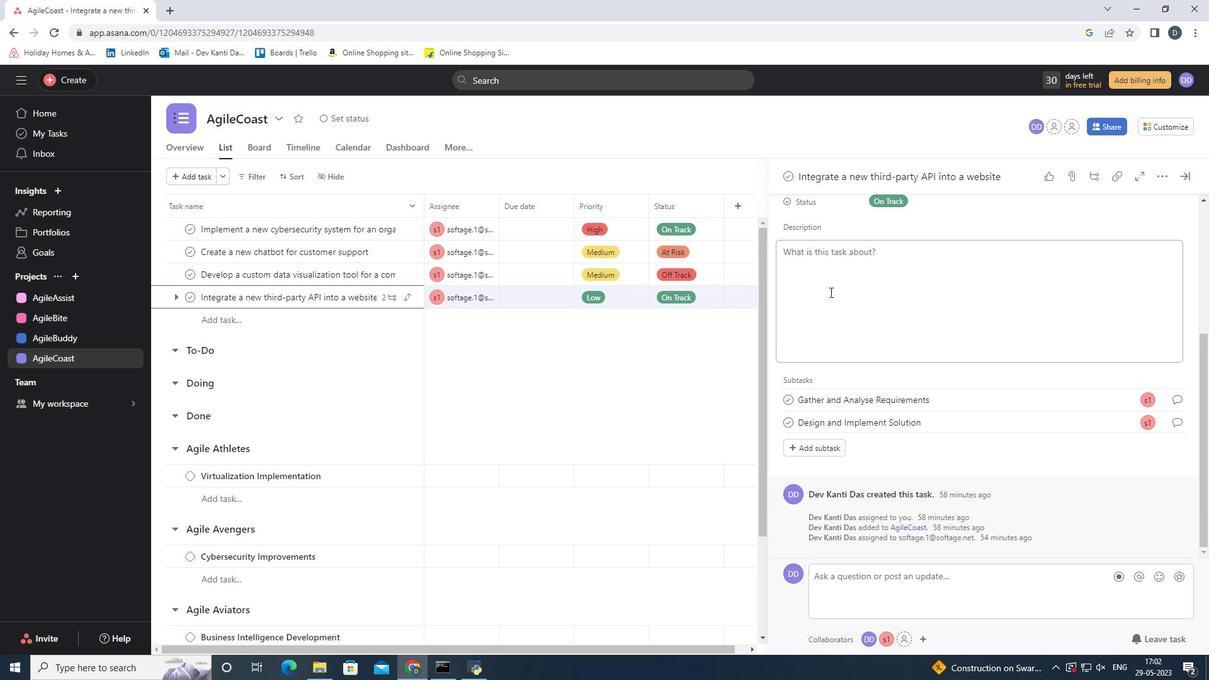 
Action: Mouse scrolled (843, 289) with delta (0, 0)
Screenshot: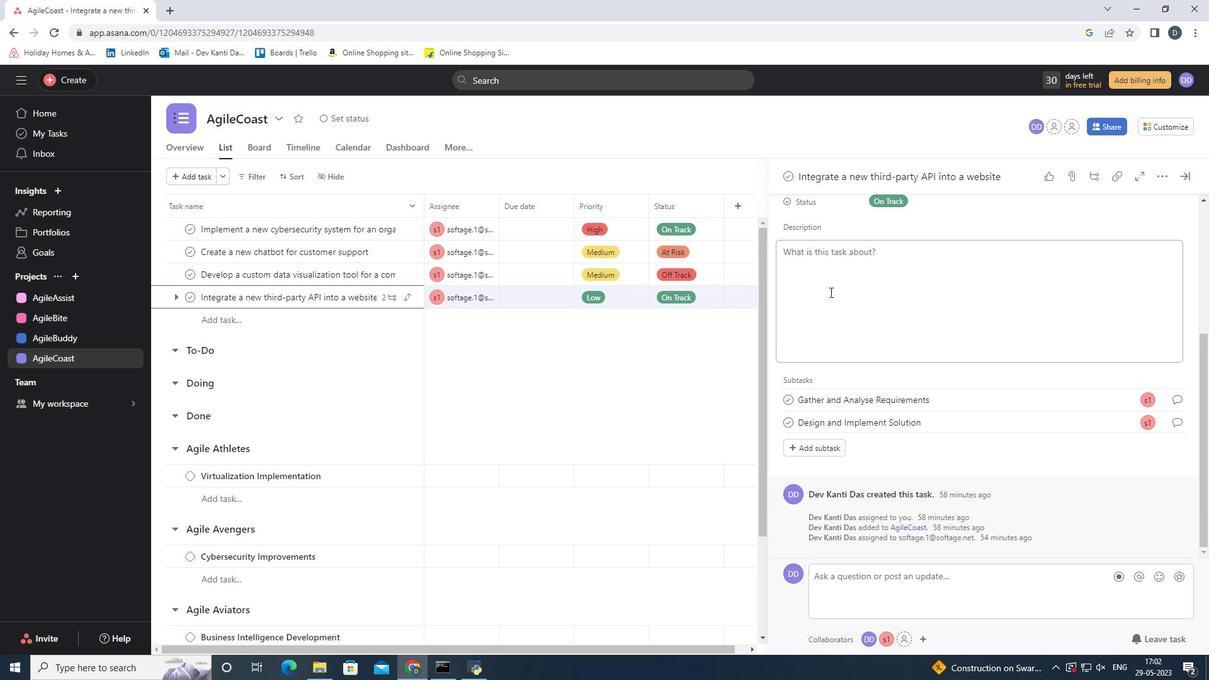 
Action: Mouse moved to (850, 293)
Screenshot: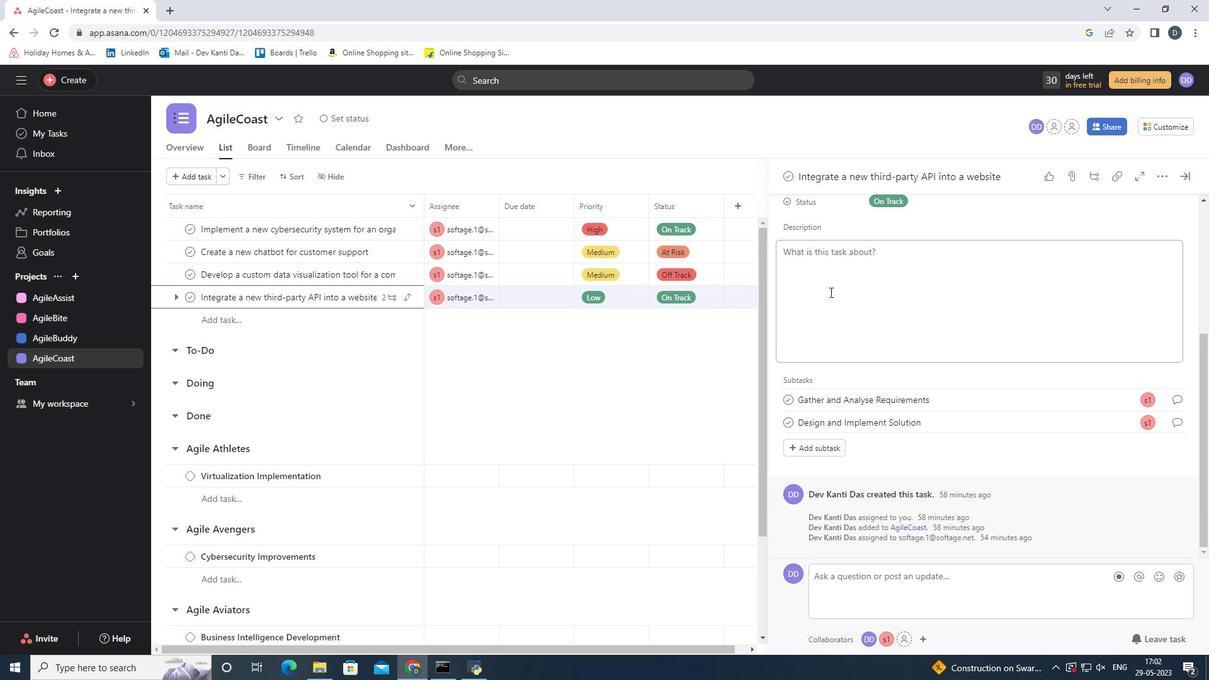 
Action: Mouse scrolled (843, 289) with delta (0, 0)
Screenshot: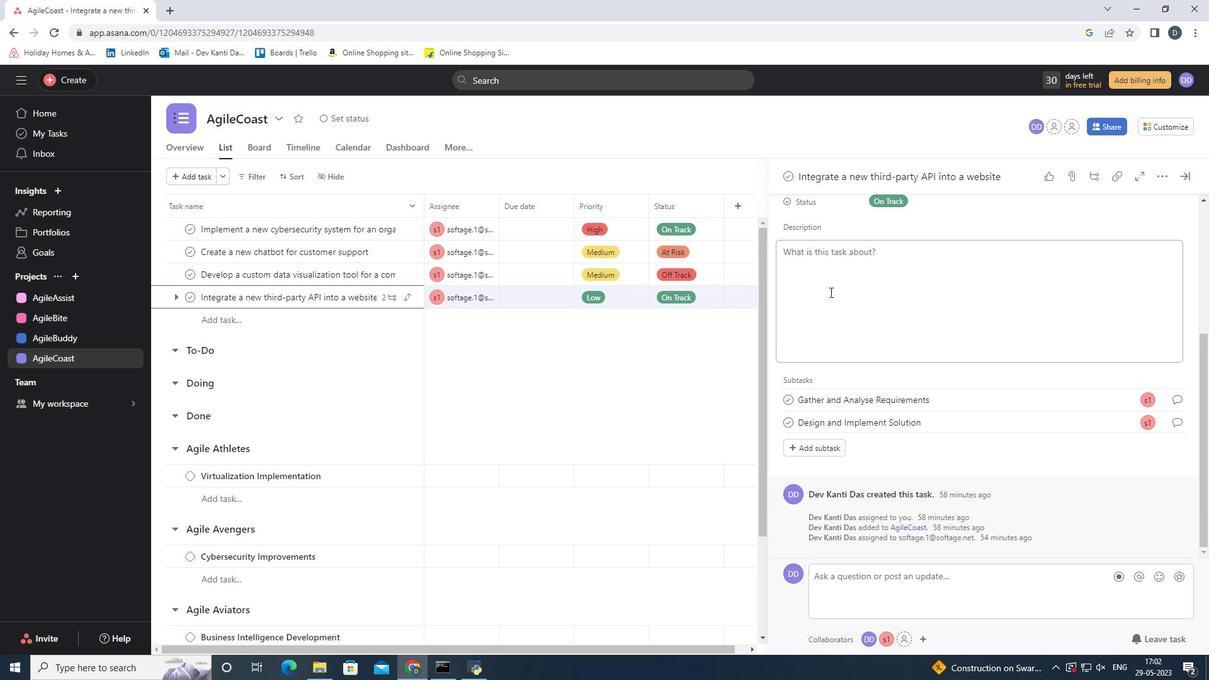
Action: Mouse moved to (947, 402)
Screenshot: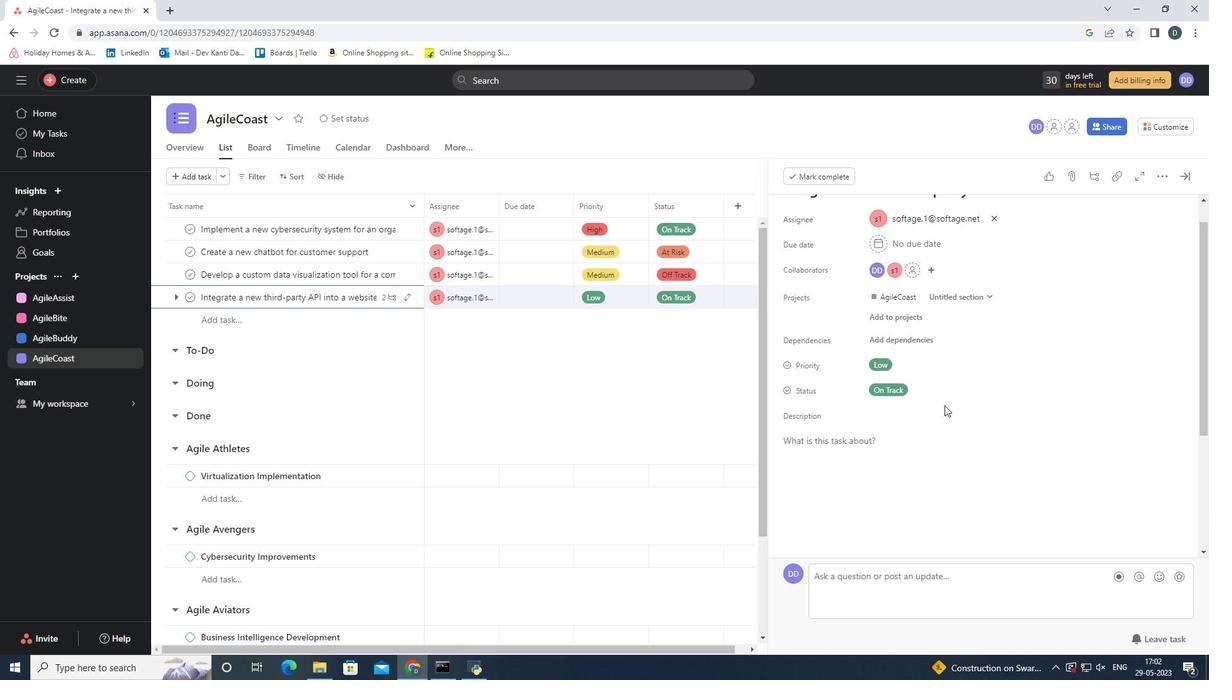
Action: Mouse scrolled (947, 401) with delta (0, 0)
Screenshot: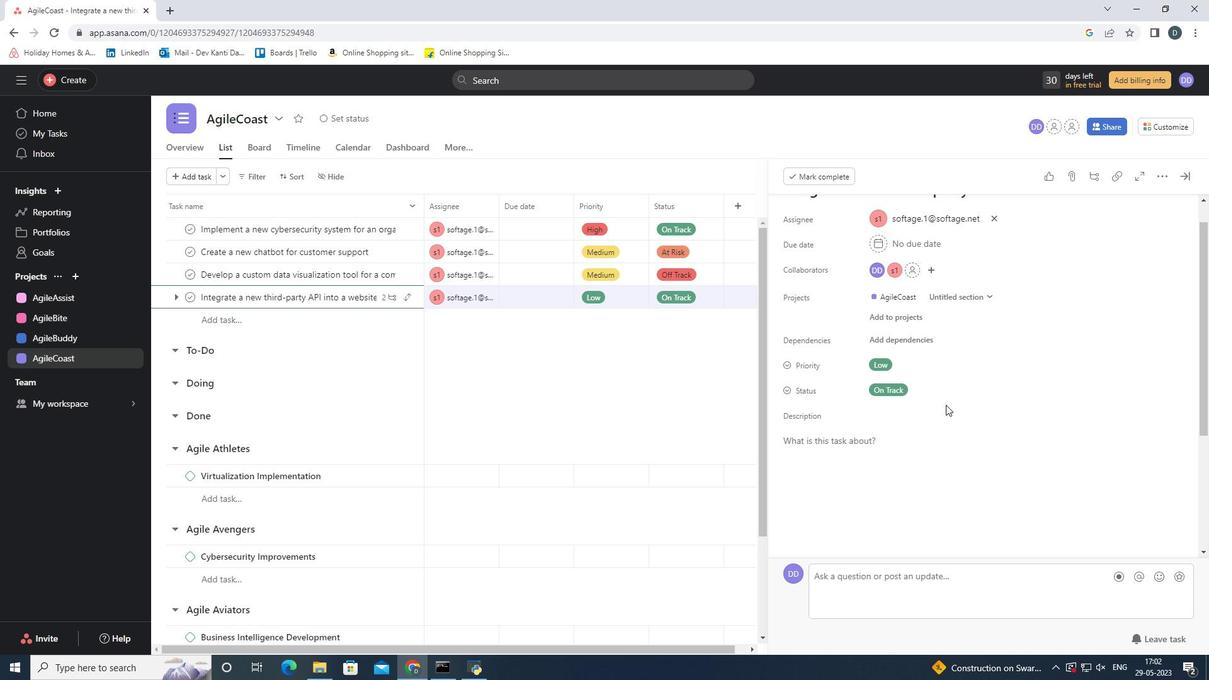 
Action: Mouse scrolled (947, 401) with delta (0, 0)
Screenshot: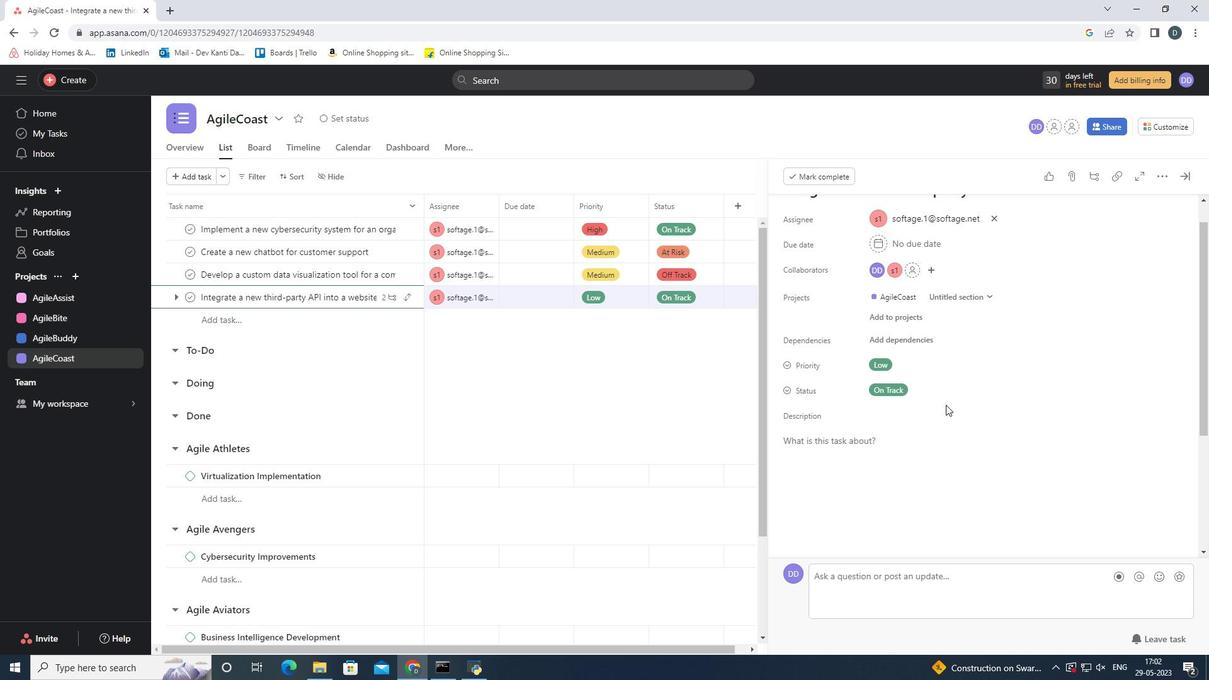 
Action: Mouse scrolled (947, 401) with delta (0, 0)
Screenshot: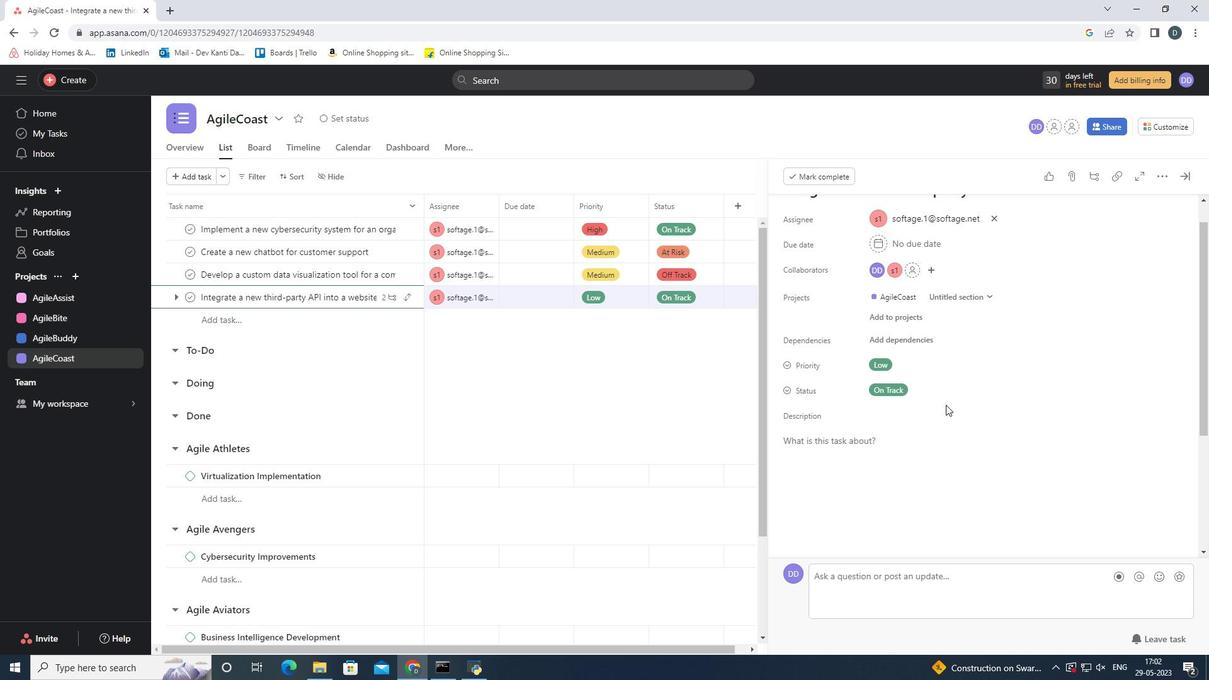 
Action: Mouse scrolled (947, 401) with delta (0, 0)
Screenshot: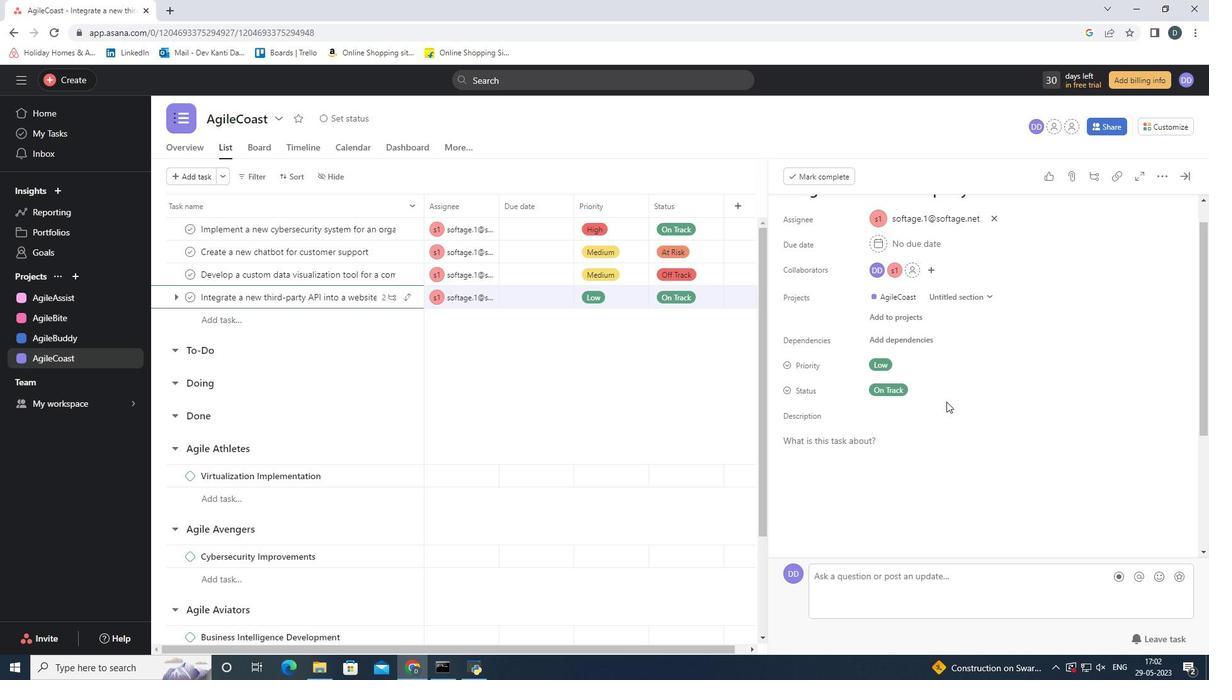 
Action: Mouse scrolled (947, 401) with delta (0, 0)
Screenshot: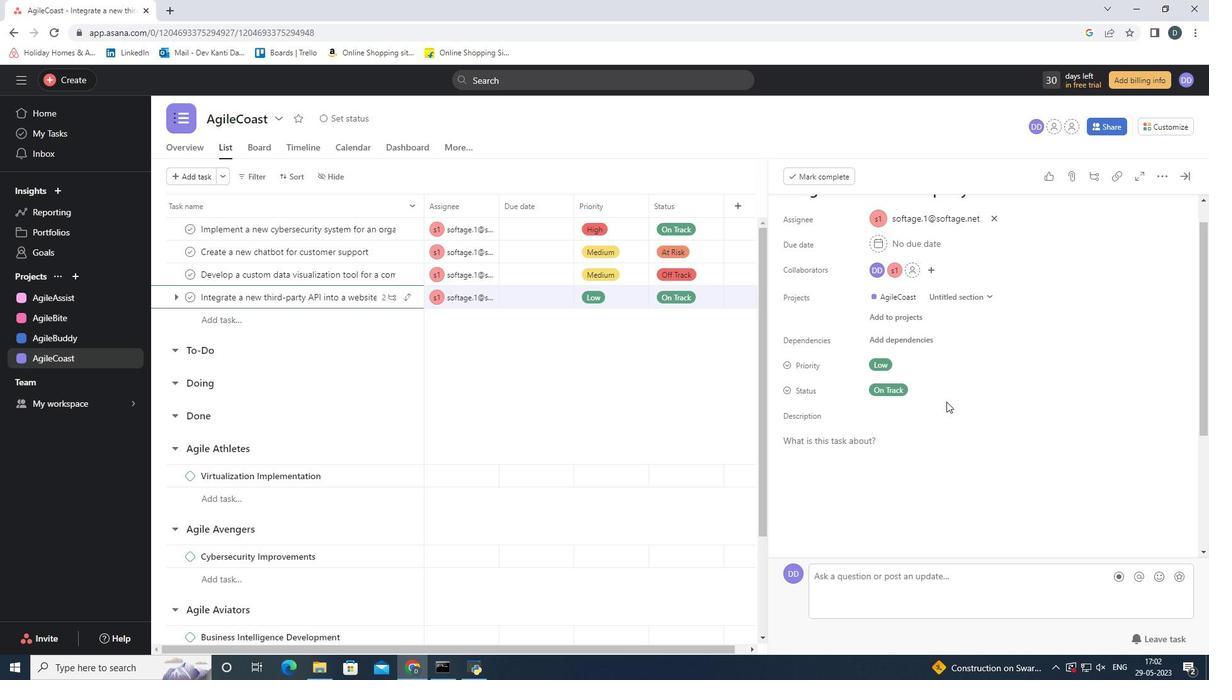
Action: Mouse moved to (1175, 424)
Screenshot: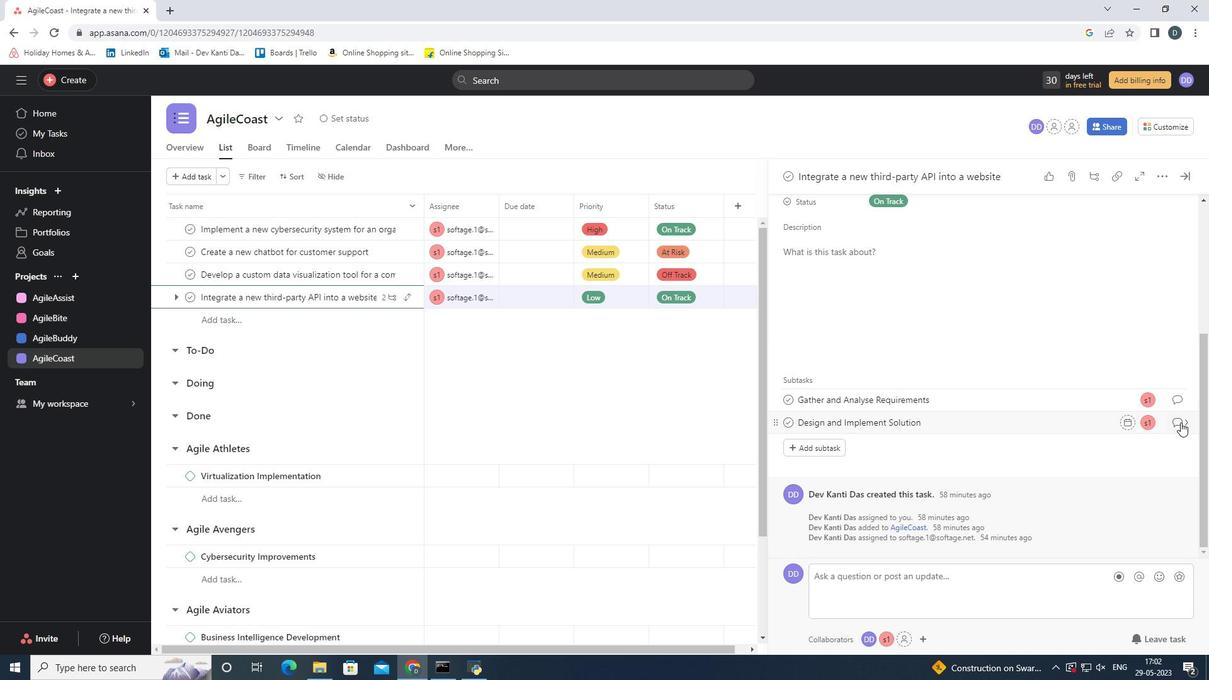 
Action: Mouse pressed left at (1175, 424)
Screenshot: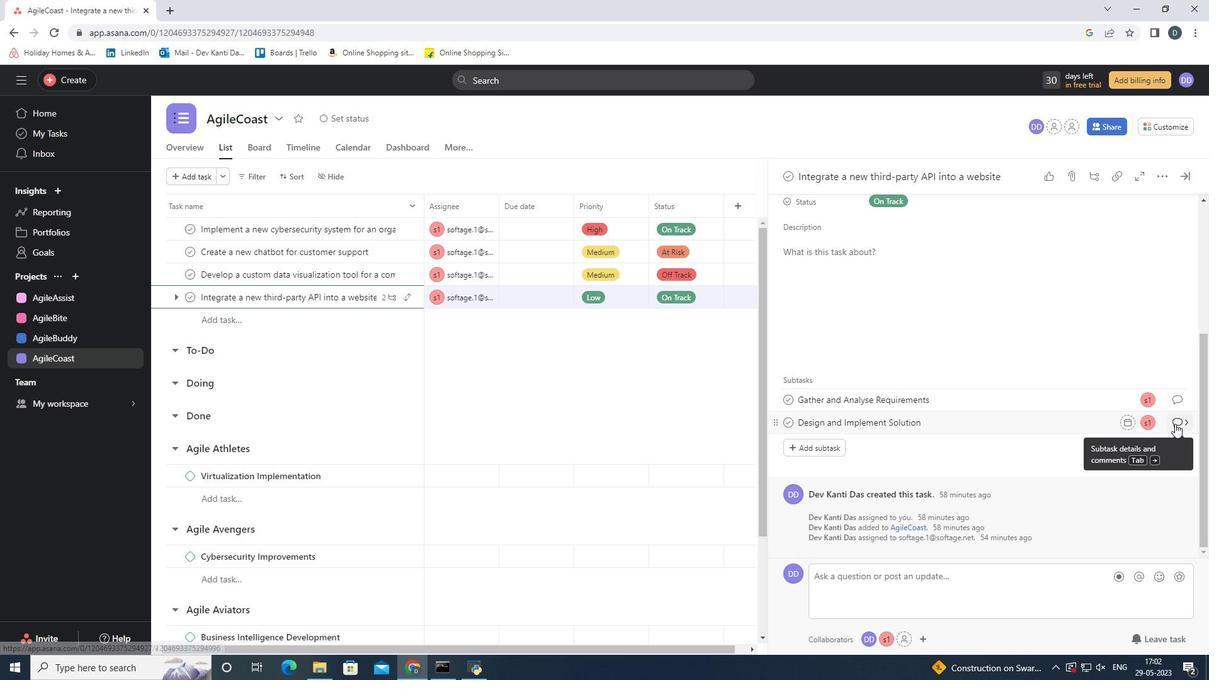 
Action: Mouse moved to (823, 381)
Screenshot: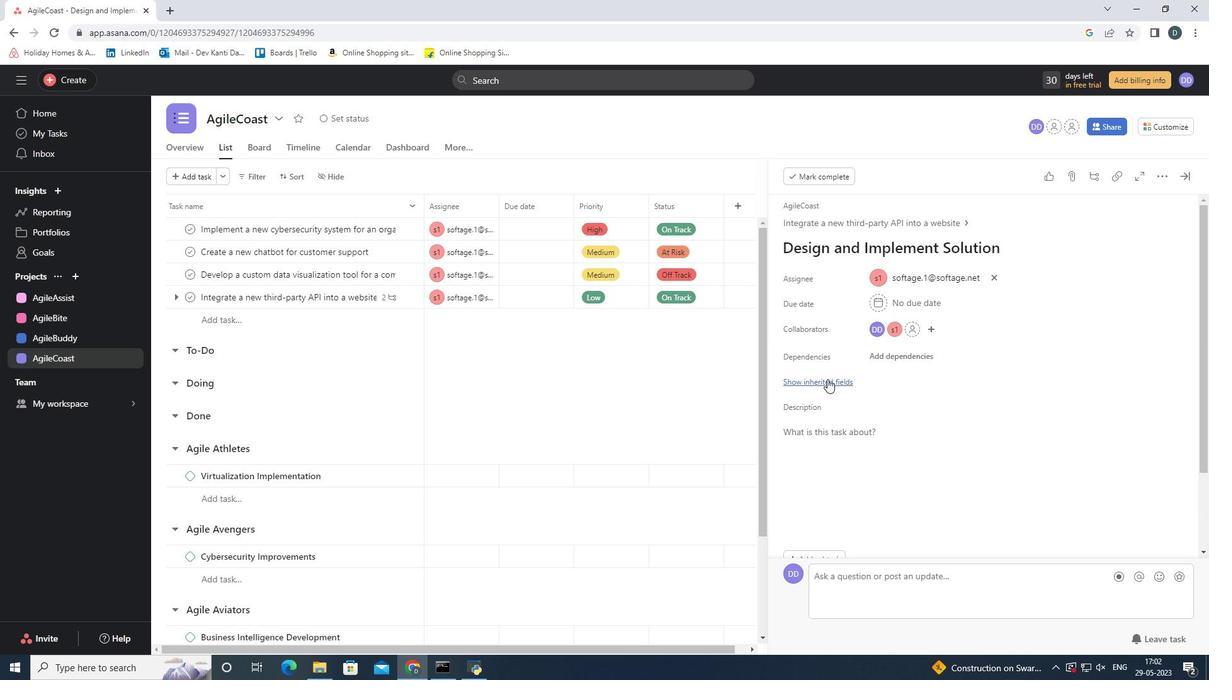 
Action: Mouse pressed left at (823, 381)
Screenshot: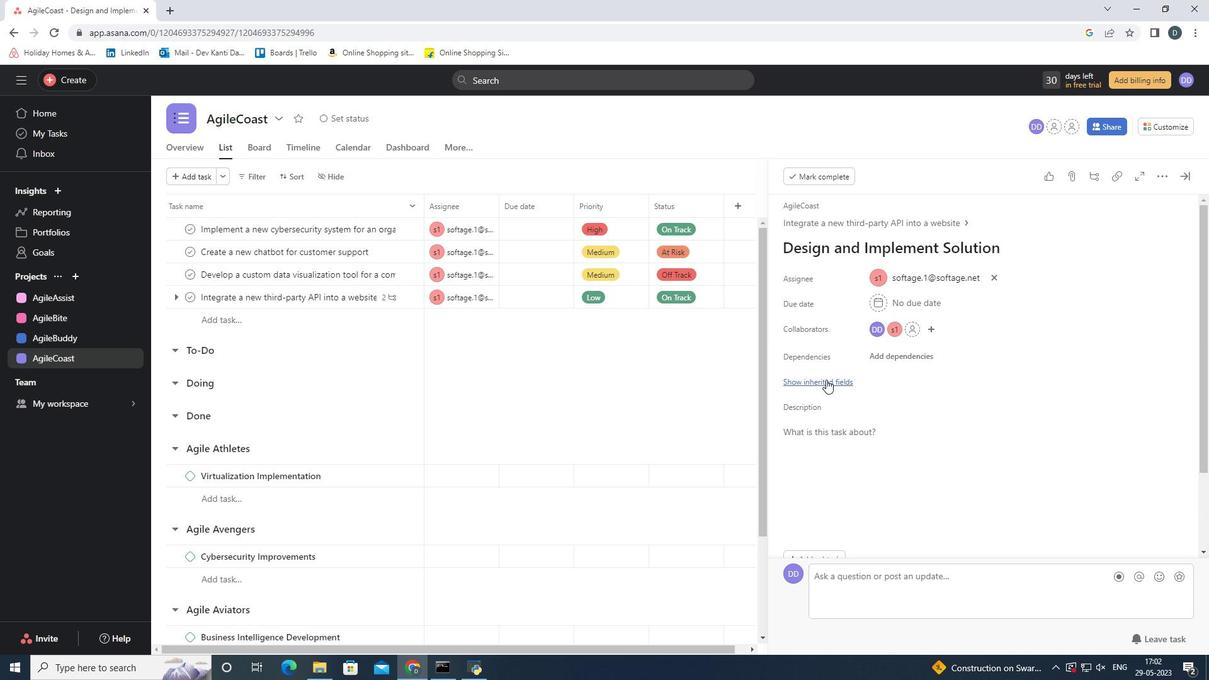
Action: Mouse moved to (1189, 180)
Screenshot: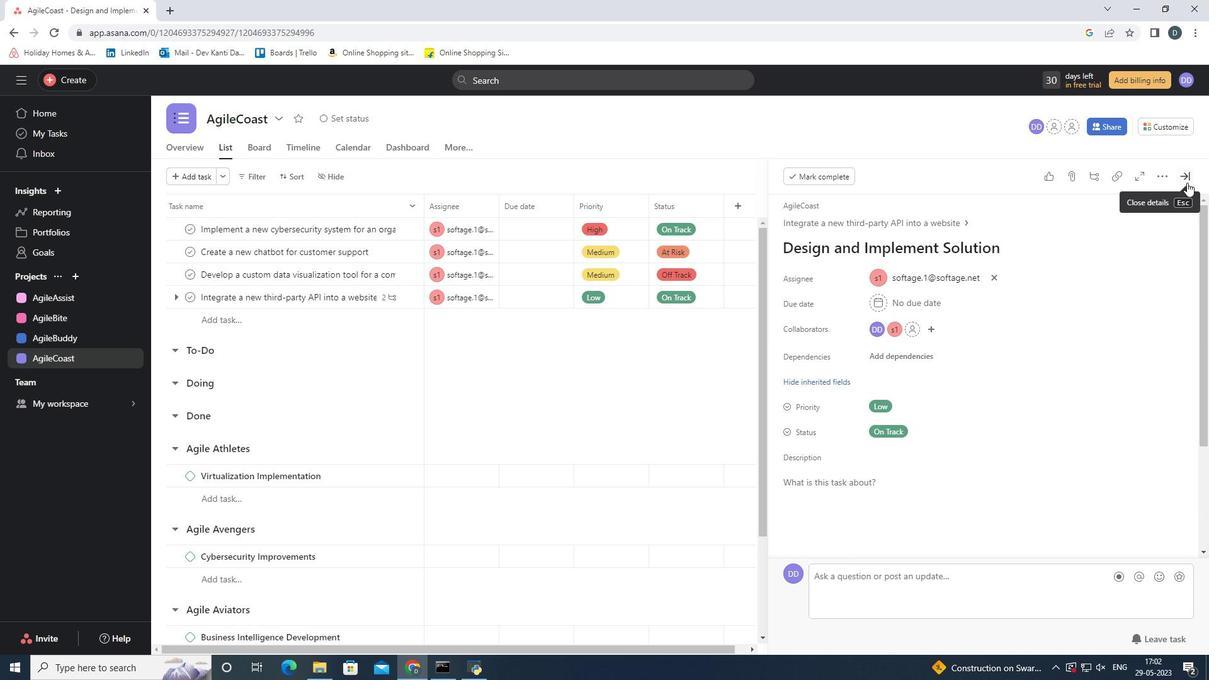 
Action: Mouse pressed left at (1189, 180)
Screenshot: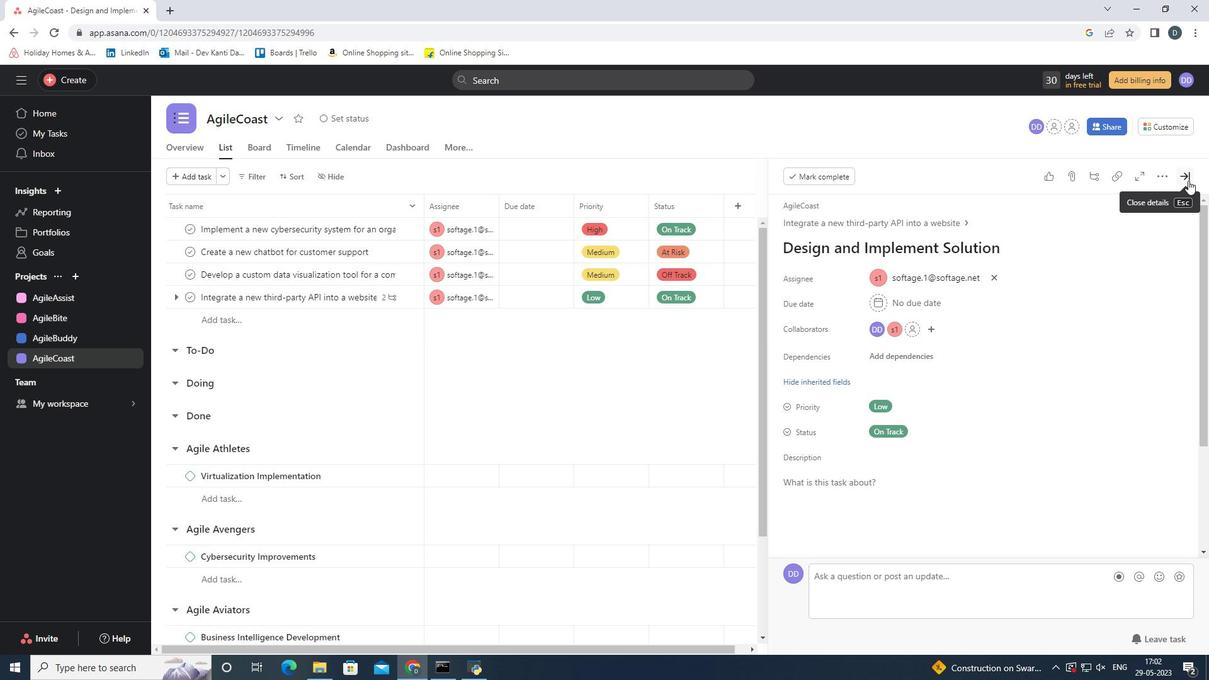 
Action: Mouse moved to (895, 418)
Screenshot: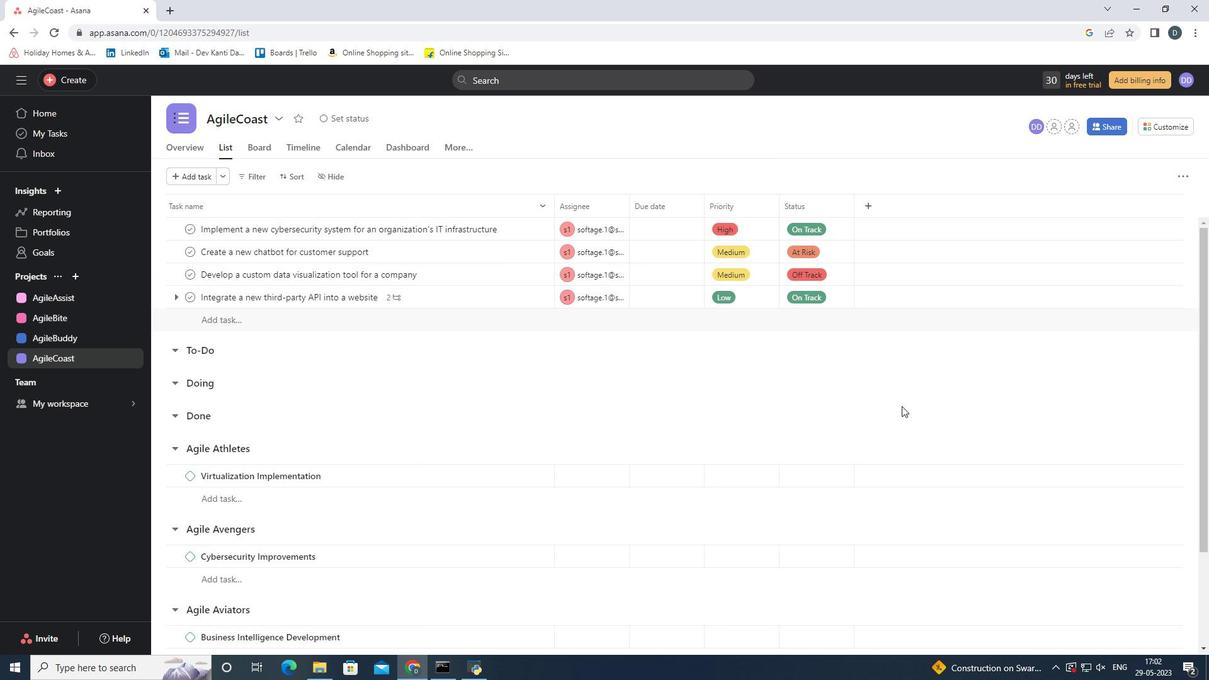 
